 Task: Use the formula "IFS" in spreadsheet "Project portfolio".
Action: Mouse moved to (121, 160)
Screenshot: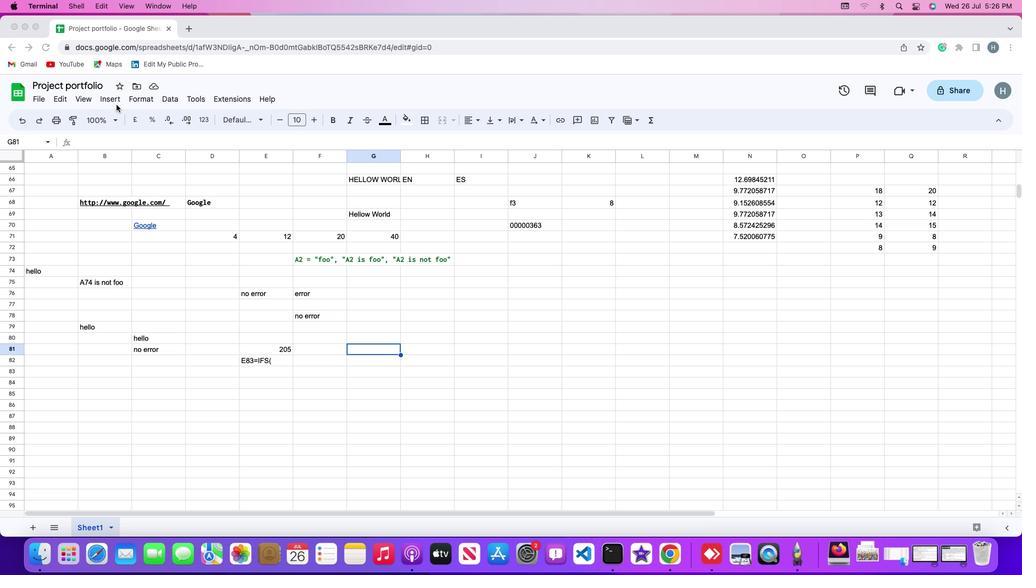 
Action: Mouse pressed left at (121, 160)
Screenshot: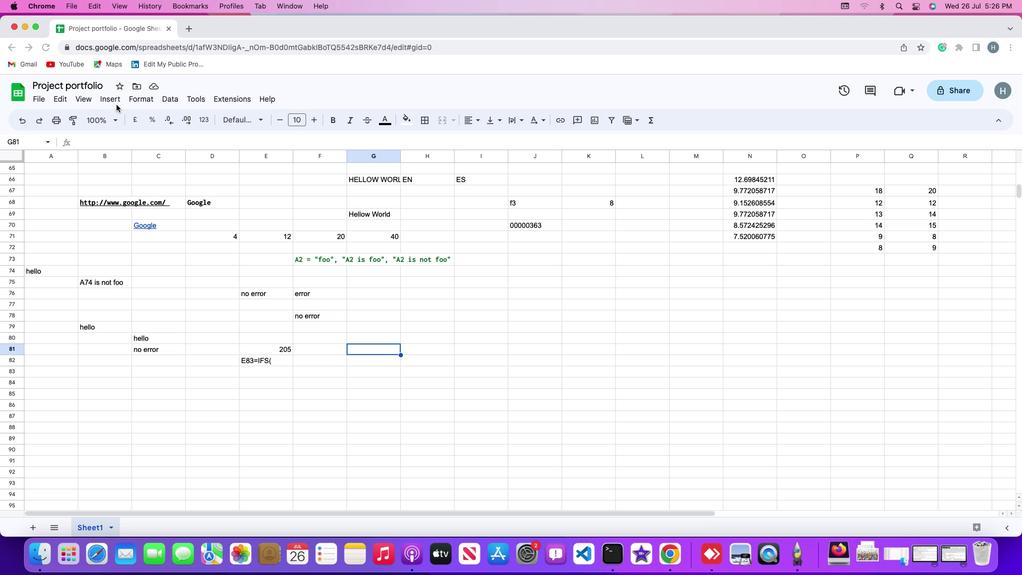 
Action: Mouse moved to (115, 154)
Screenshot: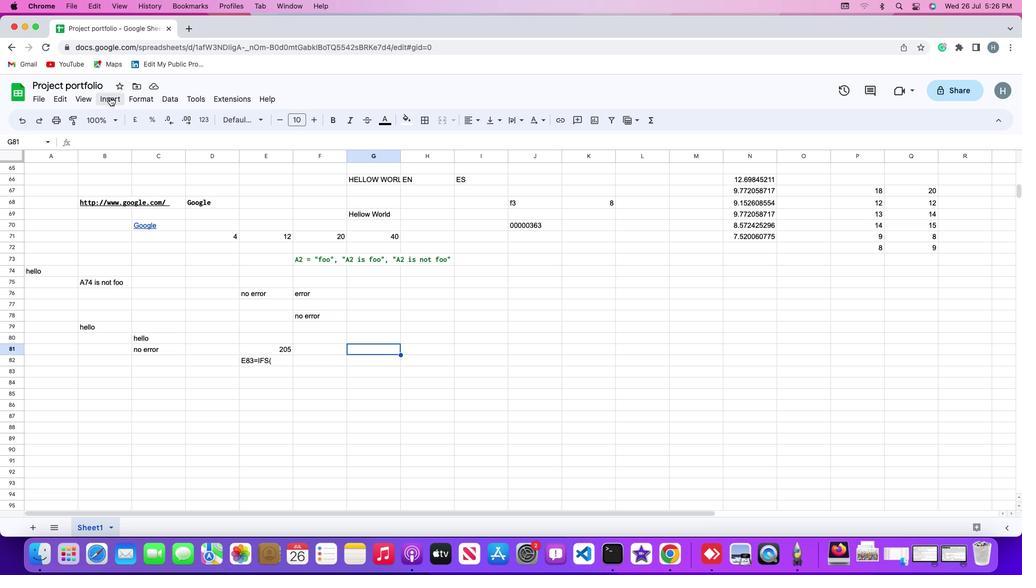 
Action: Mouse pressed left at (115, 154)
Screenshot: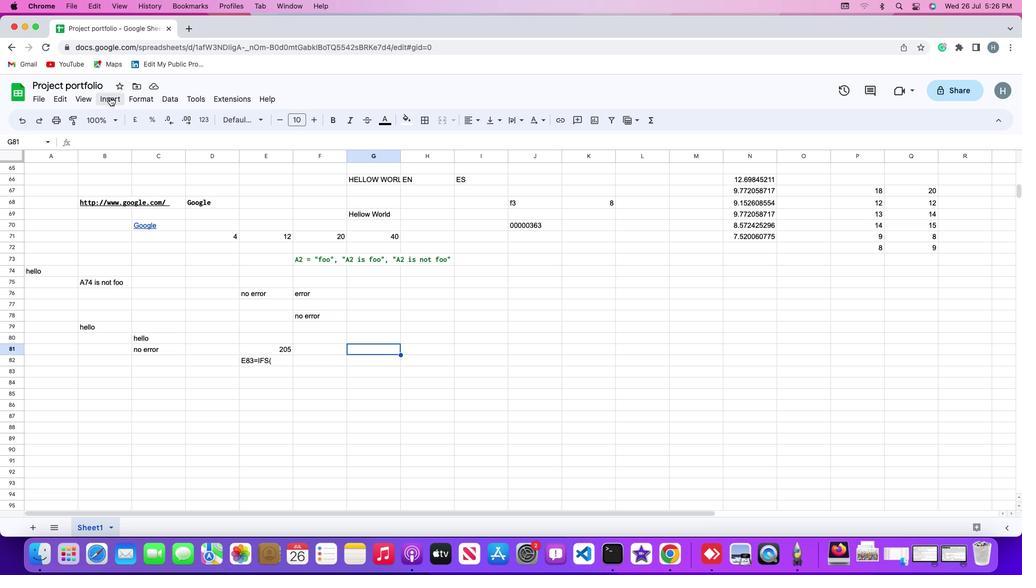 
Action: Mouse moved to (141, 296)
Screenshot: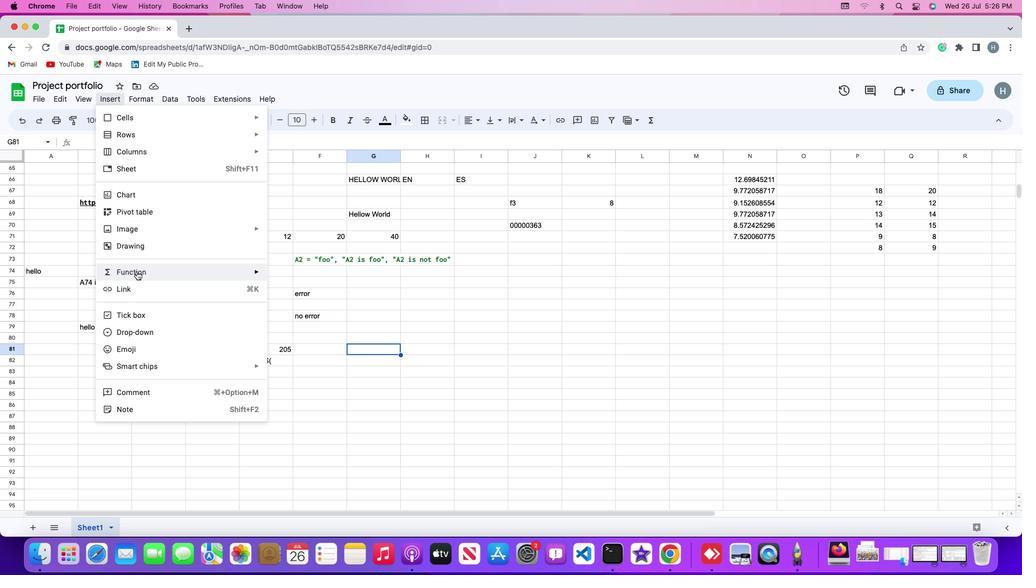 
Action: Mouse pressed left at (141, 296)
Screenshot: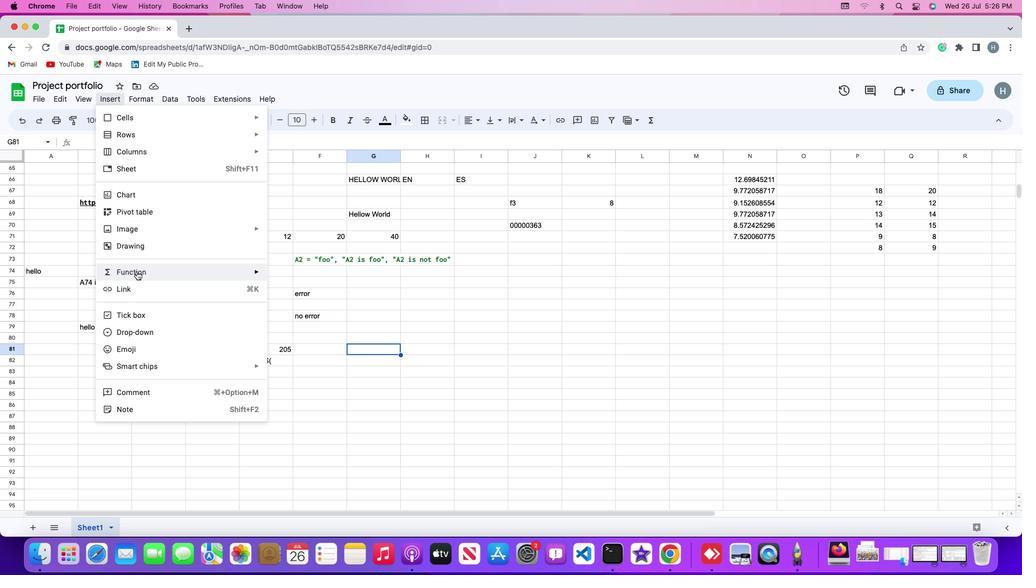 
Action: Mouse moved to (308, 257)
Screenshot: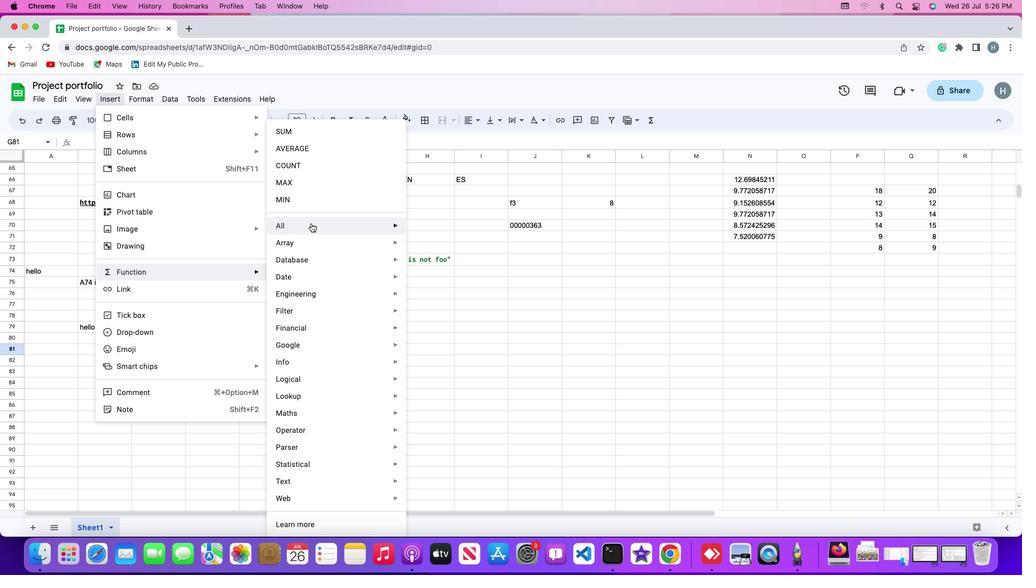 
Action: Mouse pressed left at (308, 257)
Screenshot: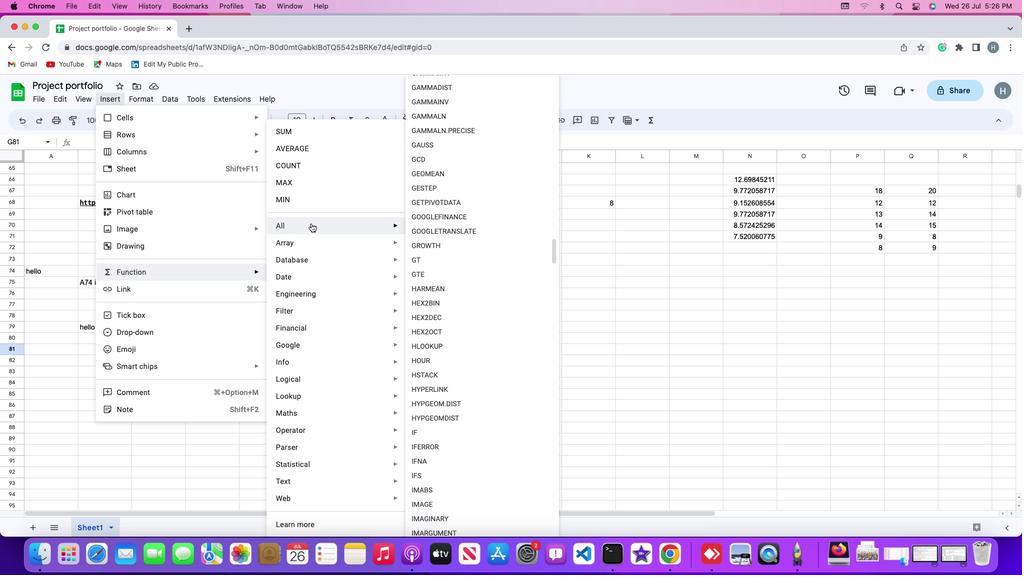 
Action: Mouse moved to (419, 464)
Screenshot: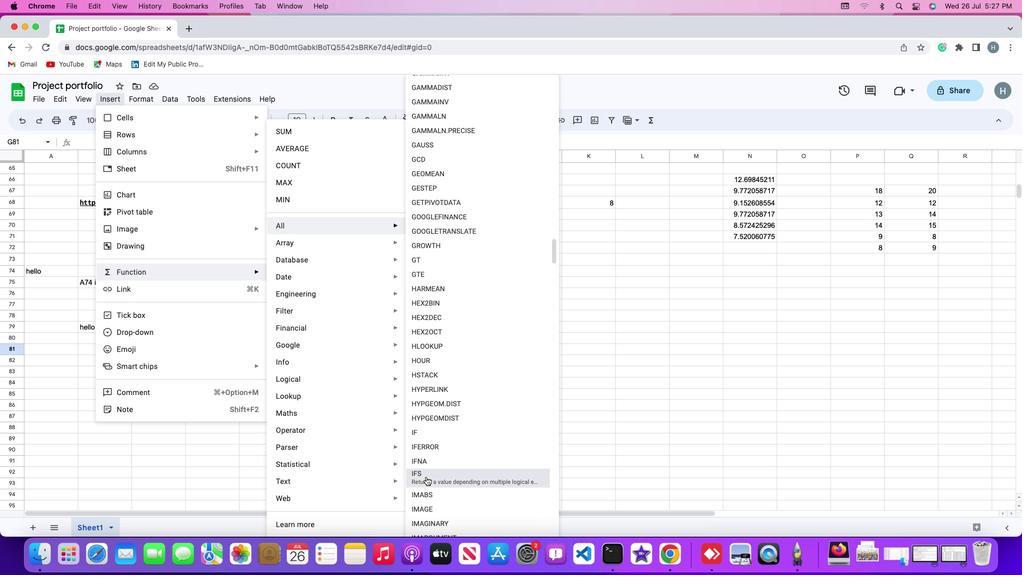 
Action: Mouse pressed left at (419, 464)
Screenshot: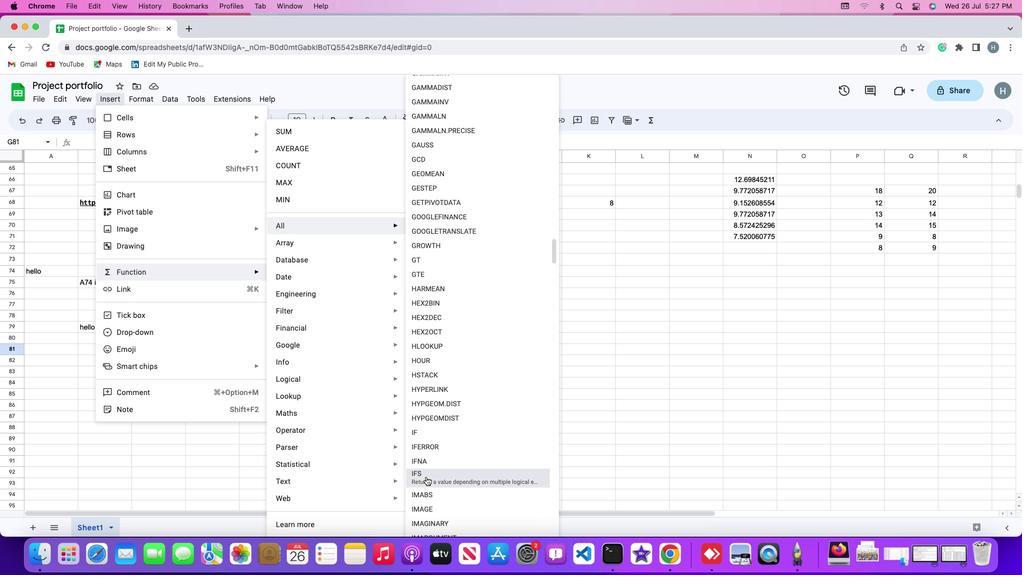 
Action: Mouse moved to (41, 295)
Screenshot: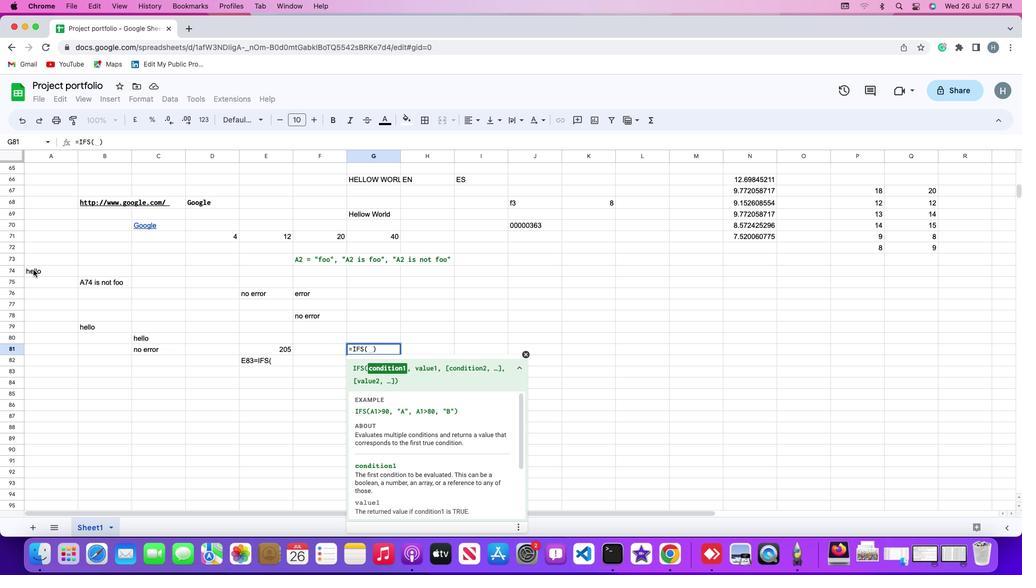
Action: Mouse pressed left at (41, 295)
Screenshot: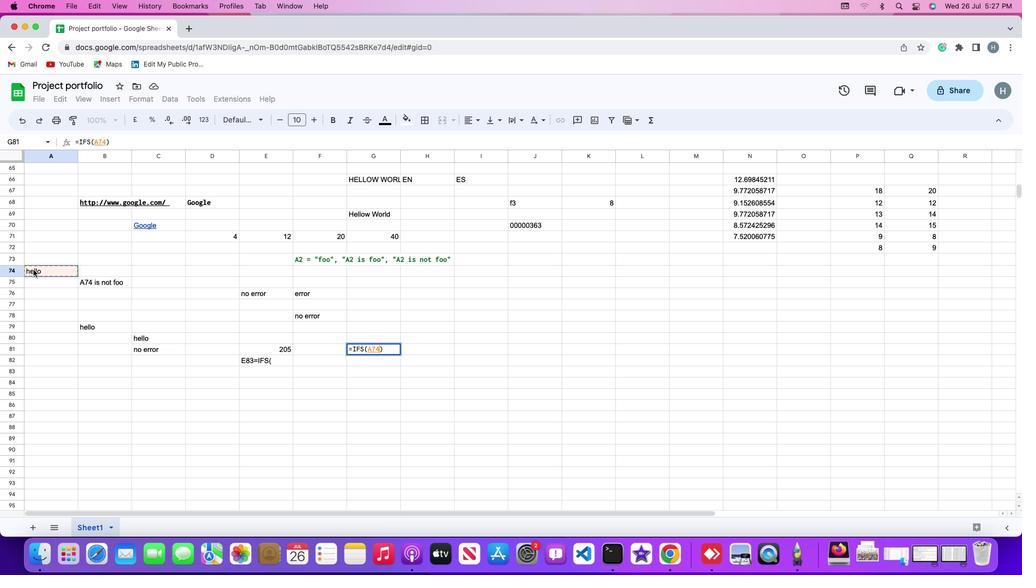 
Action: Mouse moved to (240, 312)
Screenshot: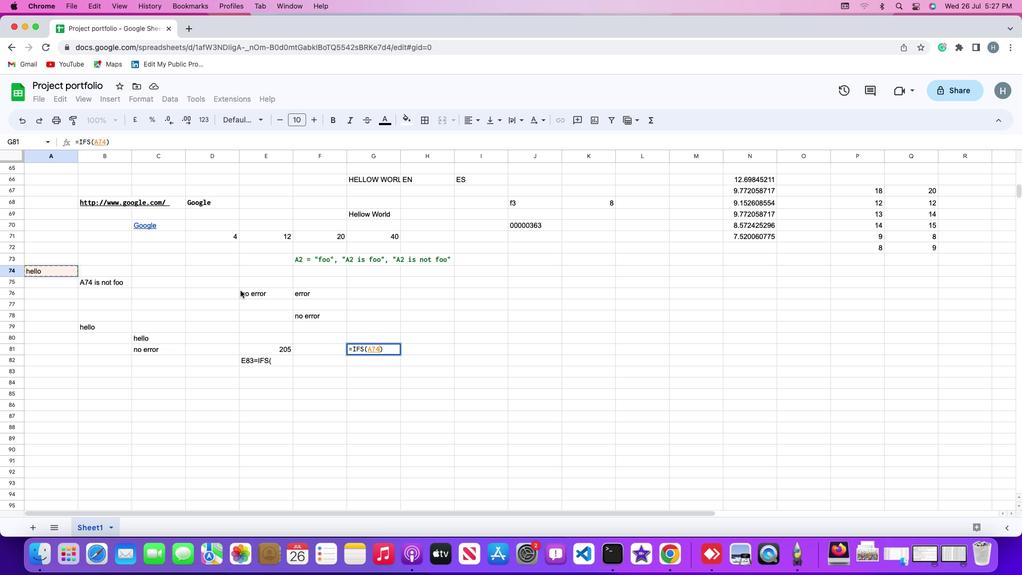 
Action: Key pressed Key.shift_r'>''9''0'','Key.shift_r'"'
Screenshot: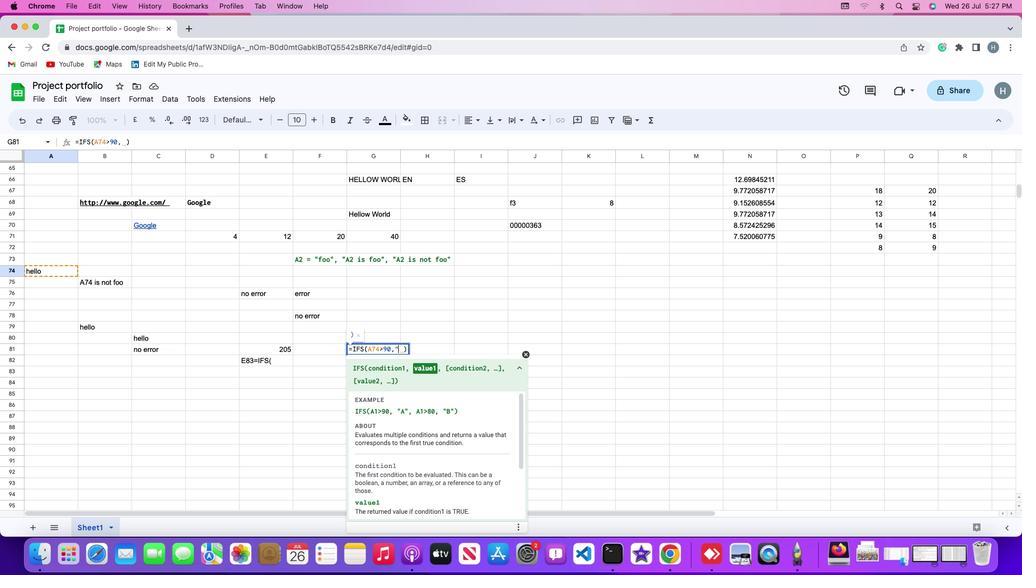 
Action: Mouse moved to (240, 312)
Screenshot: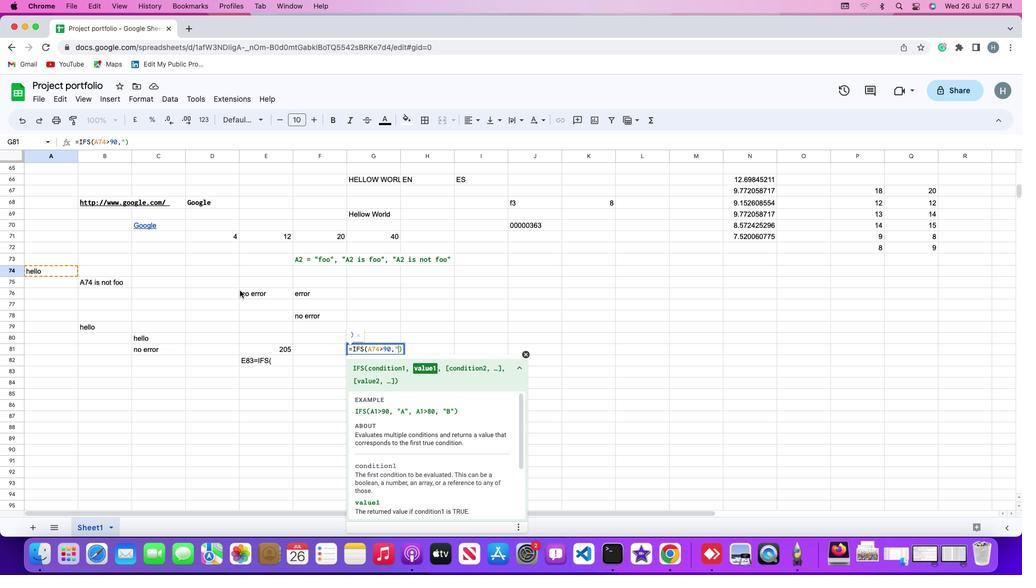 
Action: Key pressed Key.shift
Screenshot: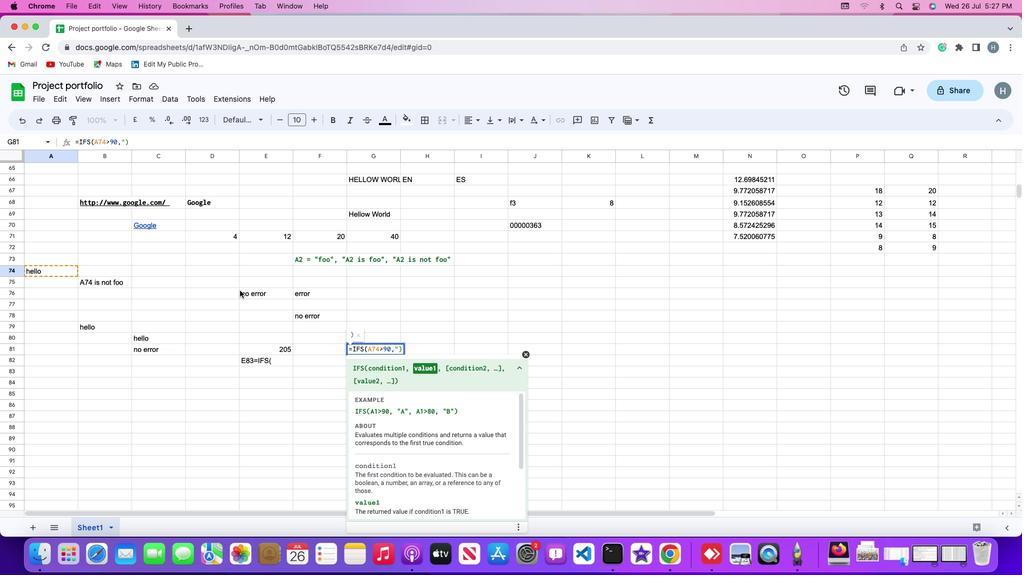 
Action: Mouse moved to (239, 313)
Screenshot: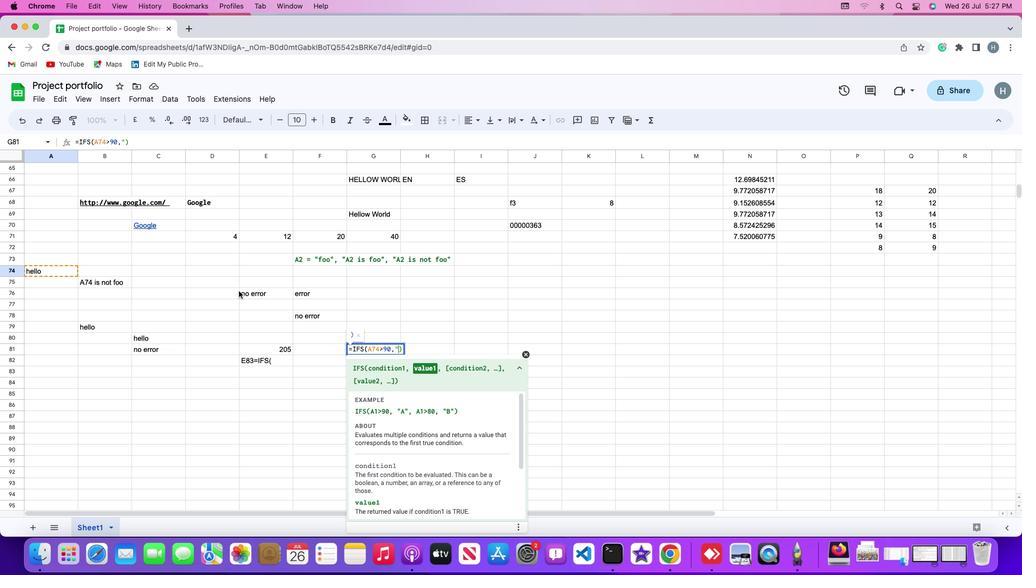 
Action: Key pressed 'A'
Screenshot: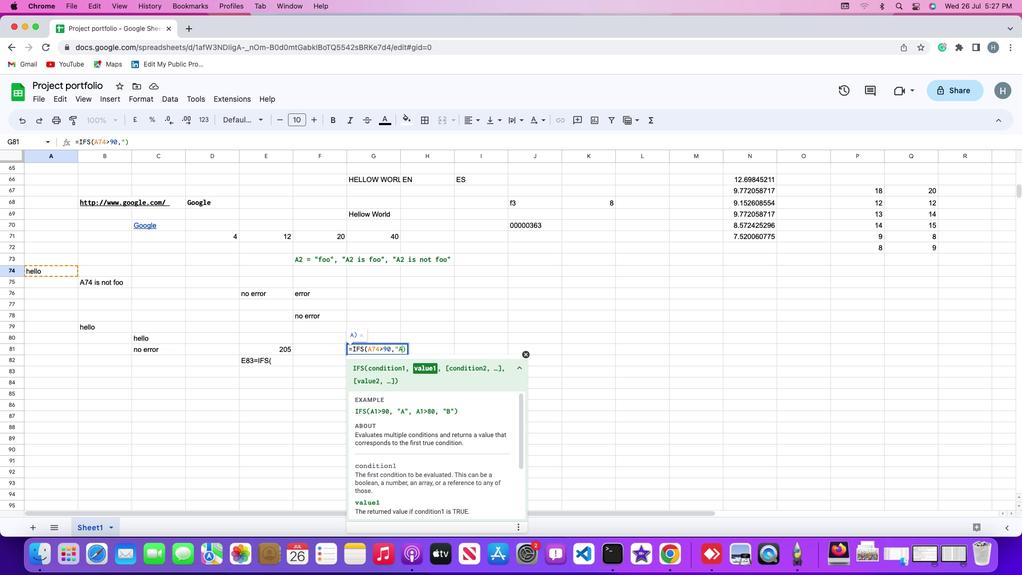 
Action: Mouse moved to (238, 313)
Screenshot: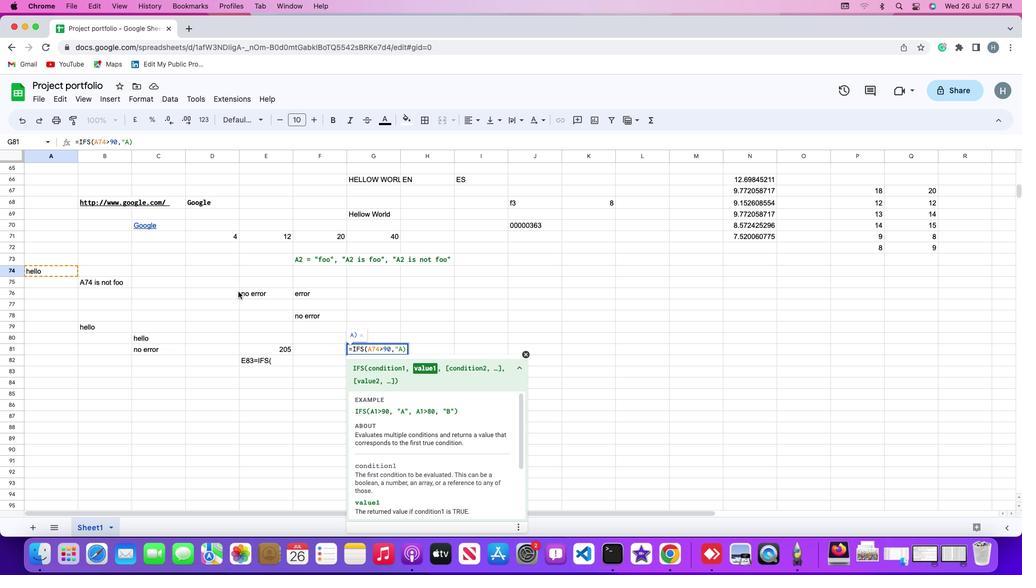 
Action: Key pressed Key.shift_r'"'','
Screenshot: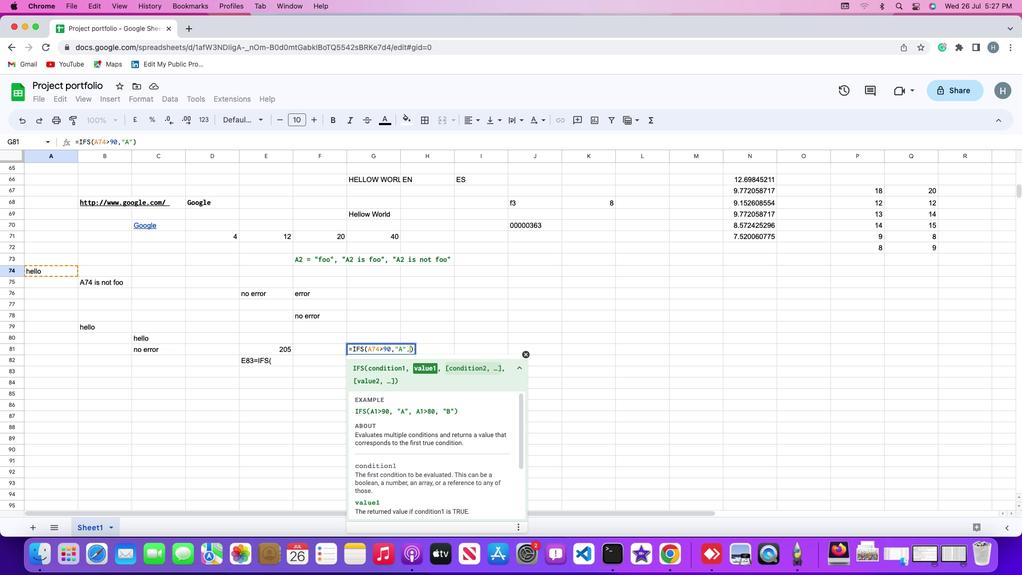 
Action: Mouse moved to (321, 329)
Screenshot: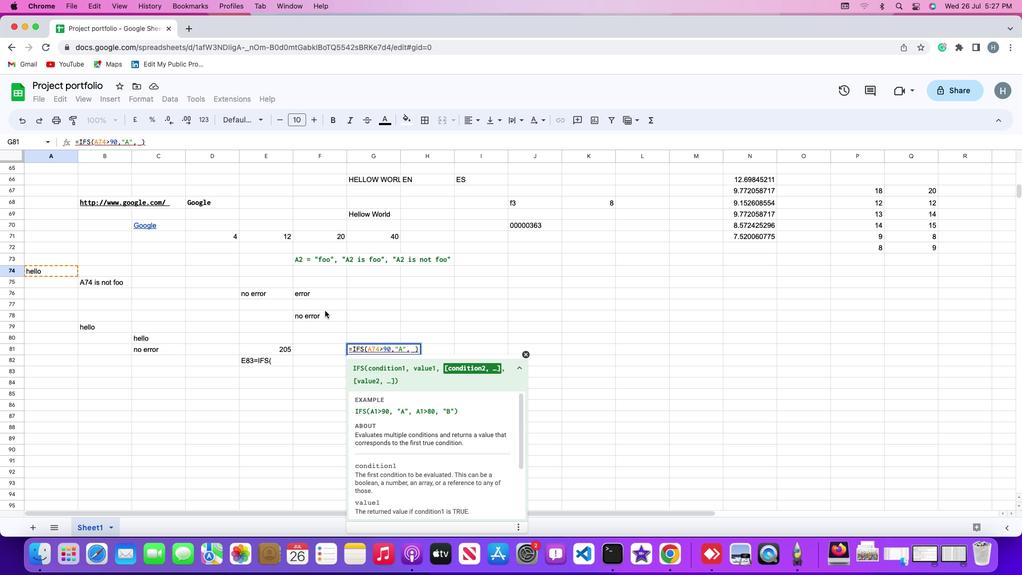 
Action: Key pressed Key.shift
Screenshot: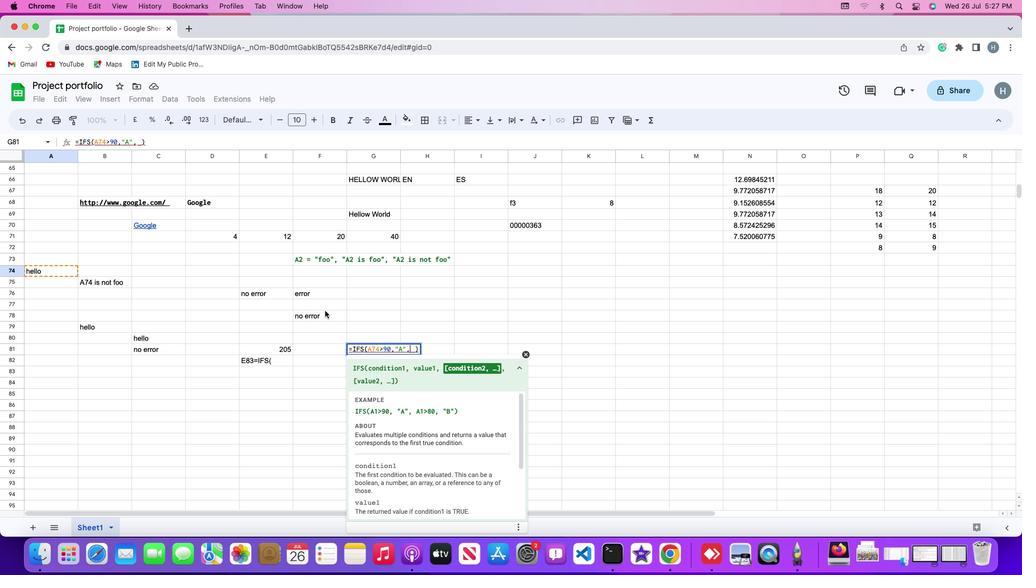
Action: Mouse moved to (320, 329)
Screenshot: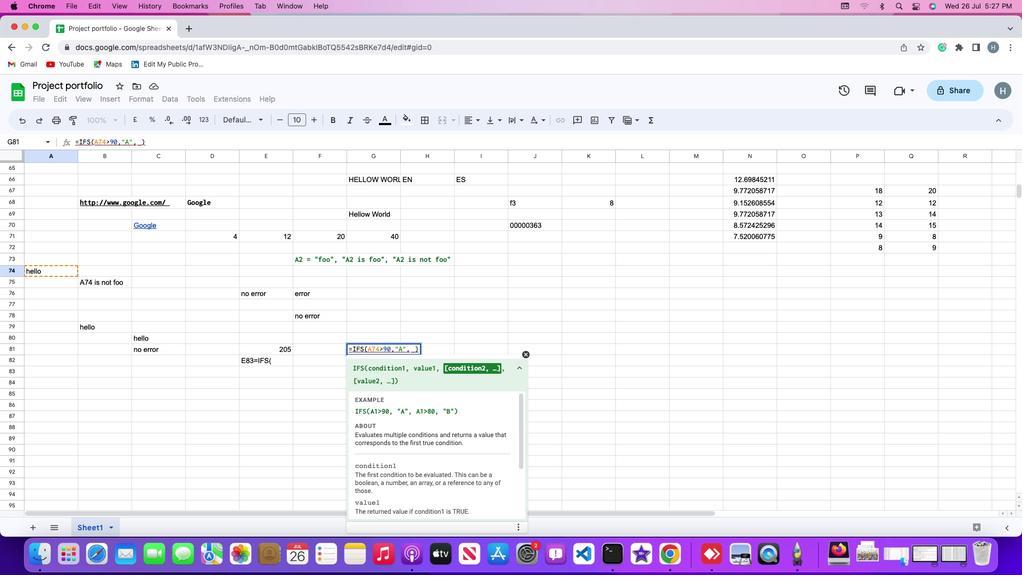 
Action: Key pressed 'A'
Screenshot: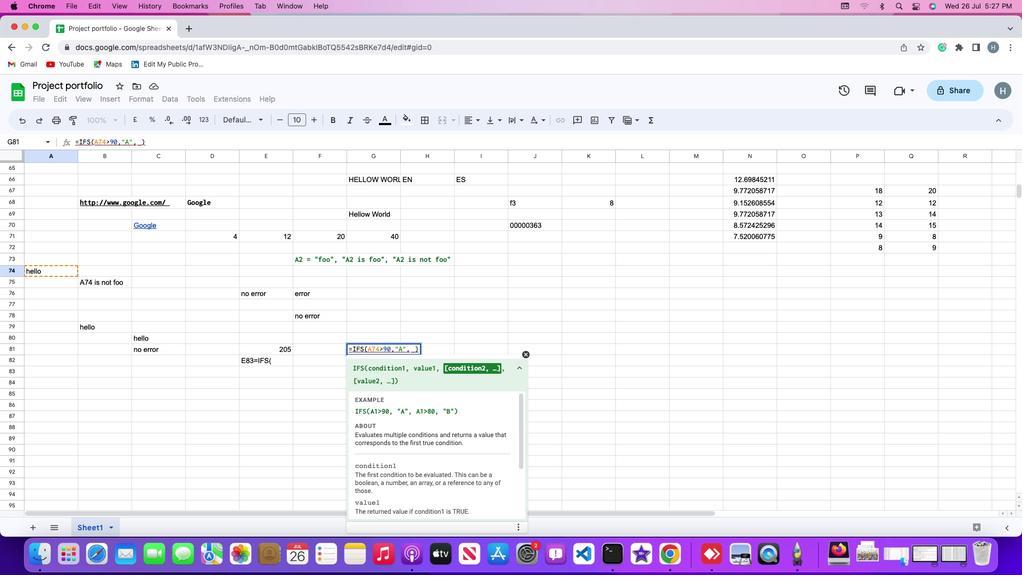 
Action: Mouse moved to (320, 329)
Screenshot: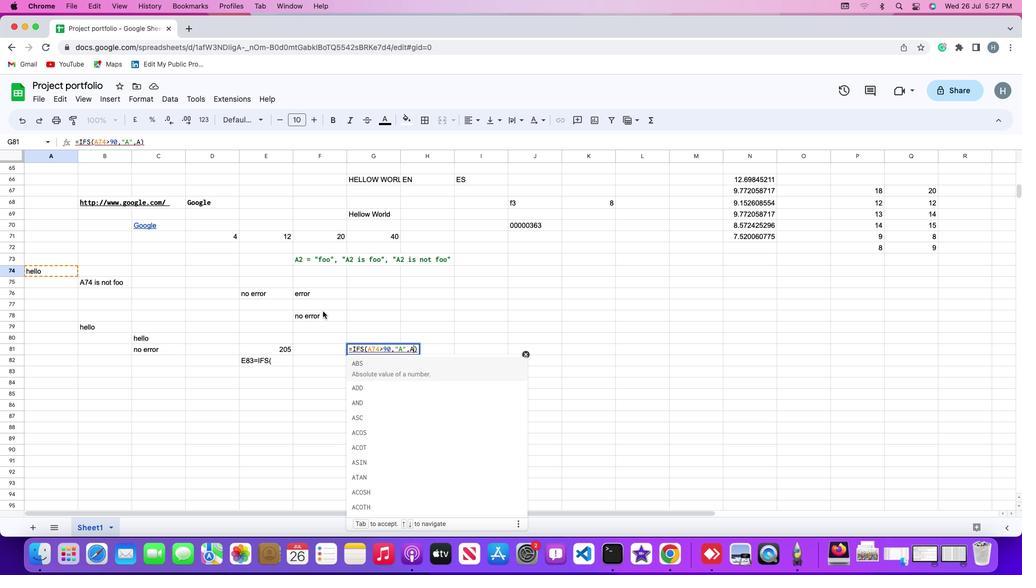 
Action: Key pressed '7''4'
Screenshot: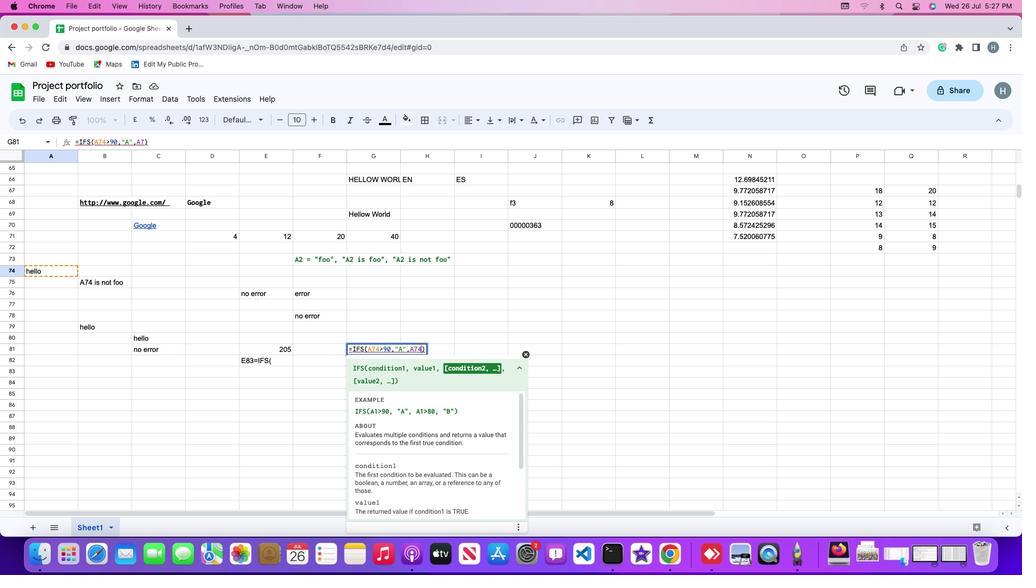 
Action: Mouse moved to (320, 329)
Screenshot: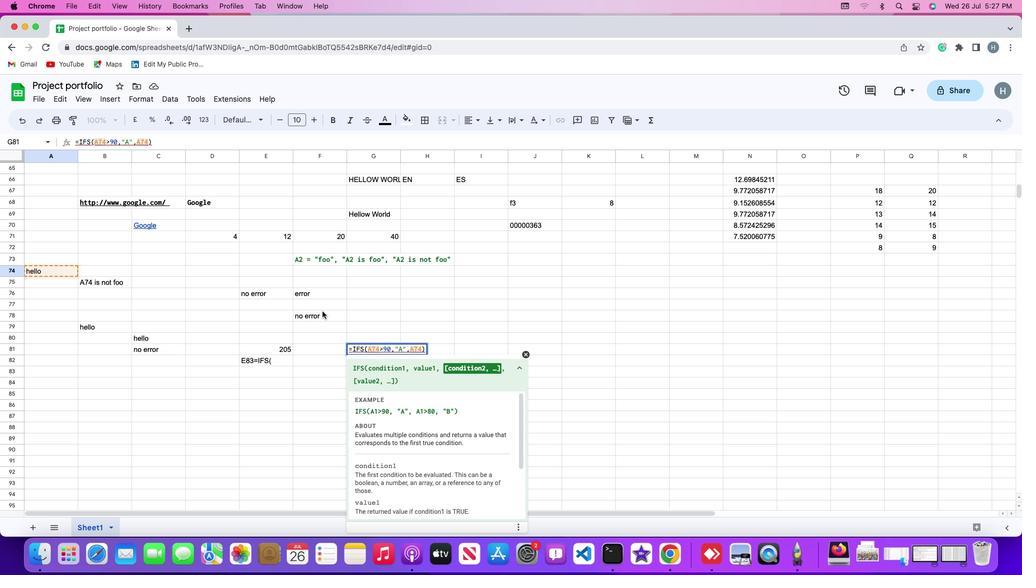 
Action: Key pressed Key.shift_r
Screenshot: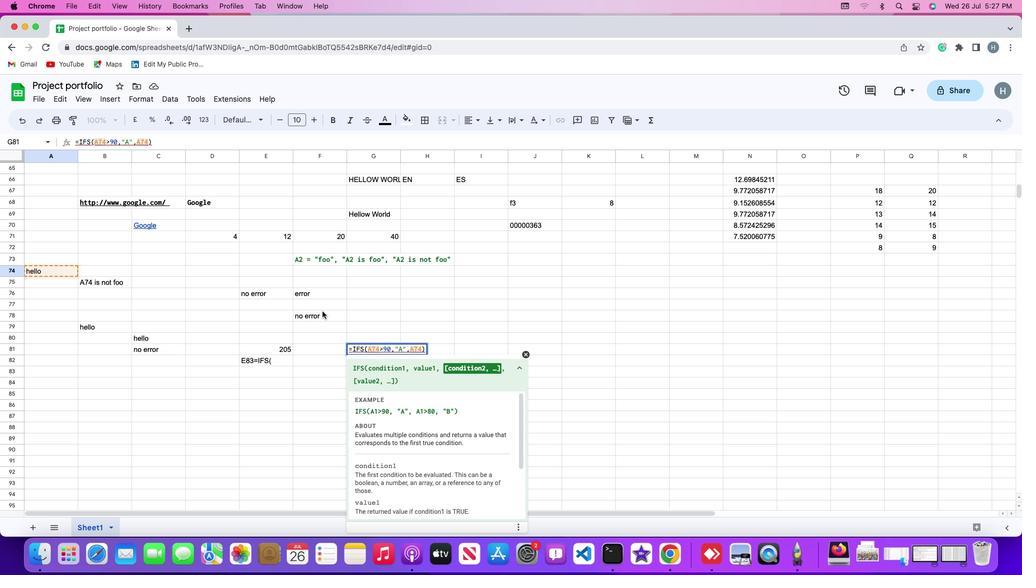 
Action: Mouse moved to (320, 329)
Screenshot: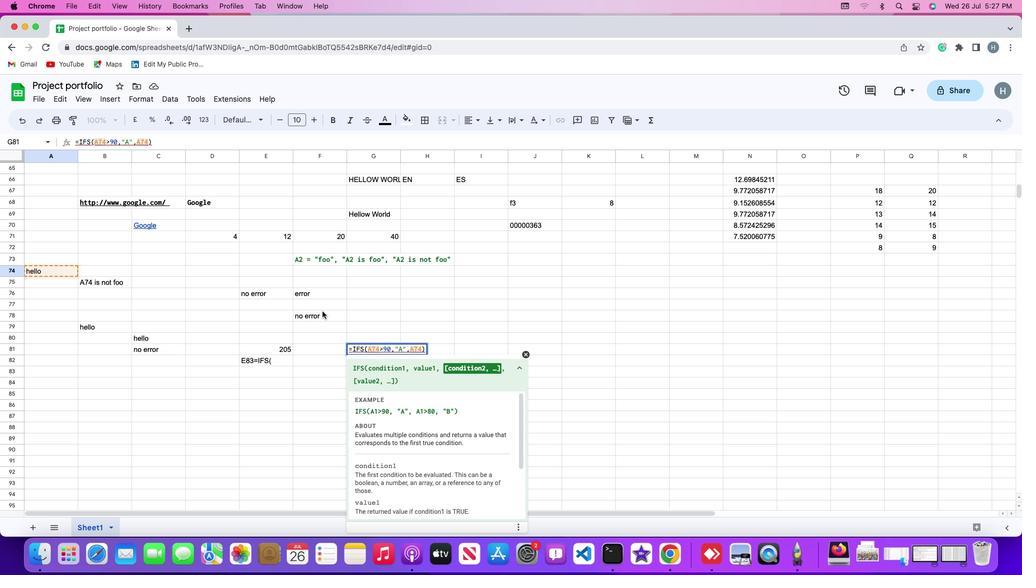 
Action: Key pressed '>''8''0'
Screenshot: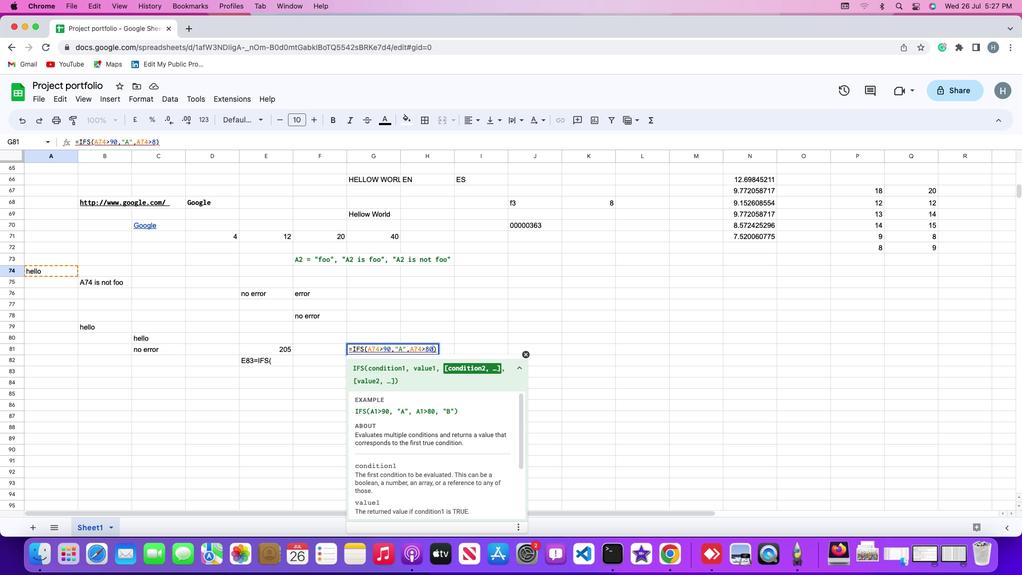 
Action: Mouse moved to (320, 329)
Screenshot: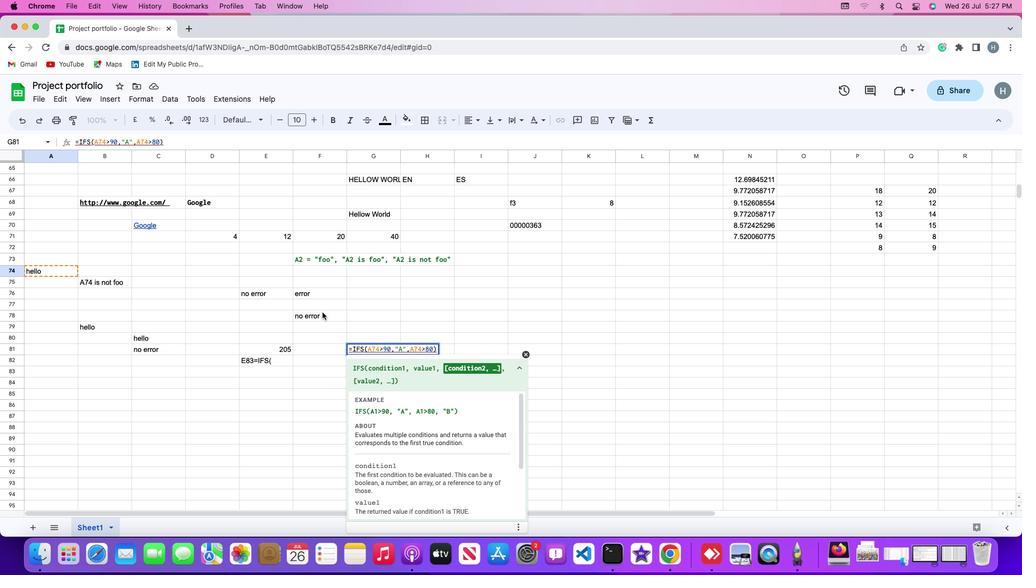 
Action: Key pressed ','
Screenshot: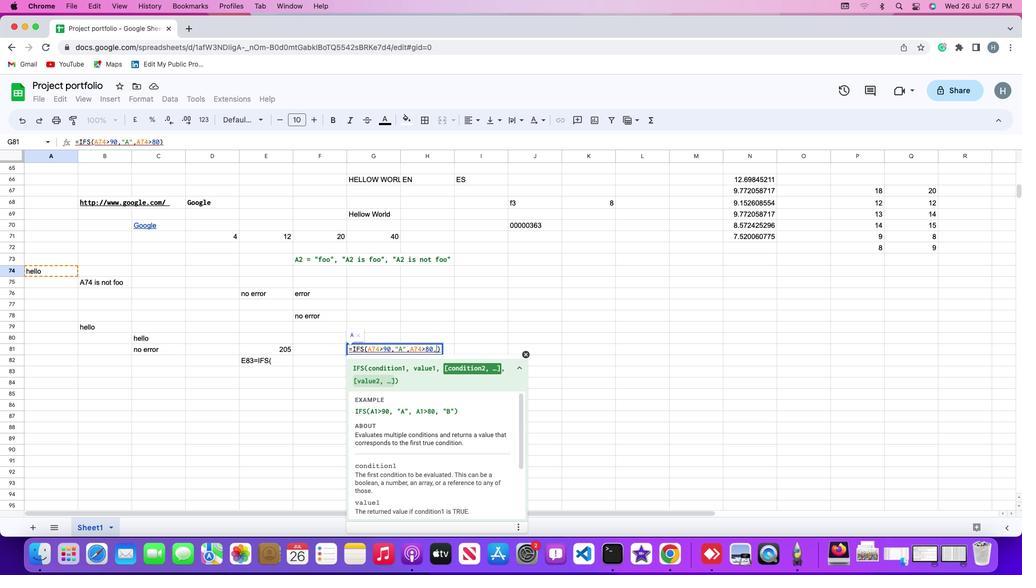 
Action: Mouse moved to (319, 330)
Screenshot: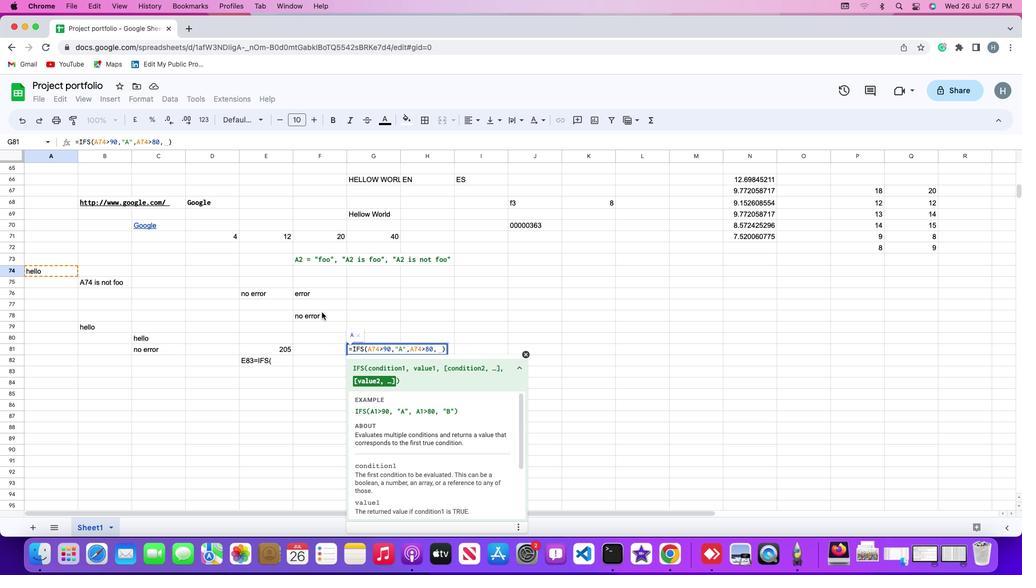 
Action: Key pressed Key.shift_r
Screenshot: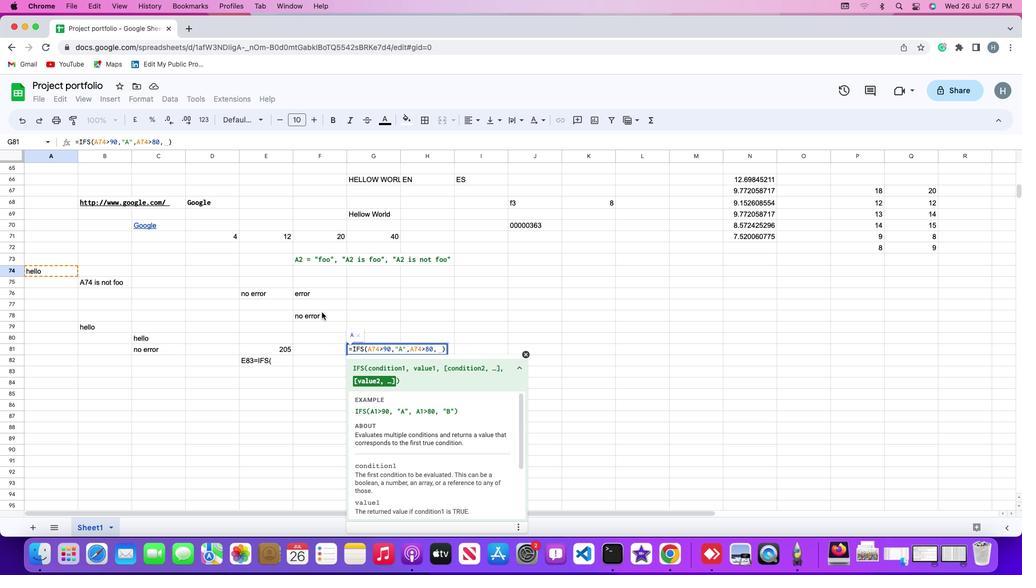 
Action: Mouse moved to (318, 330)
Screenshot: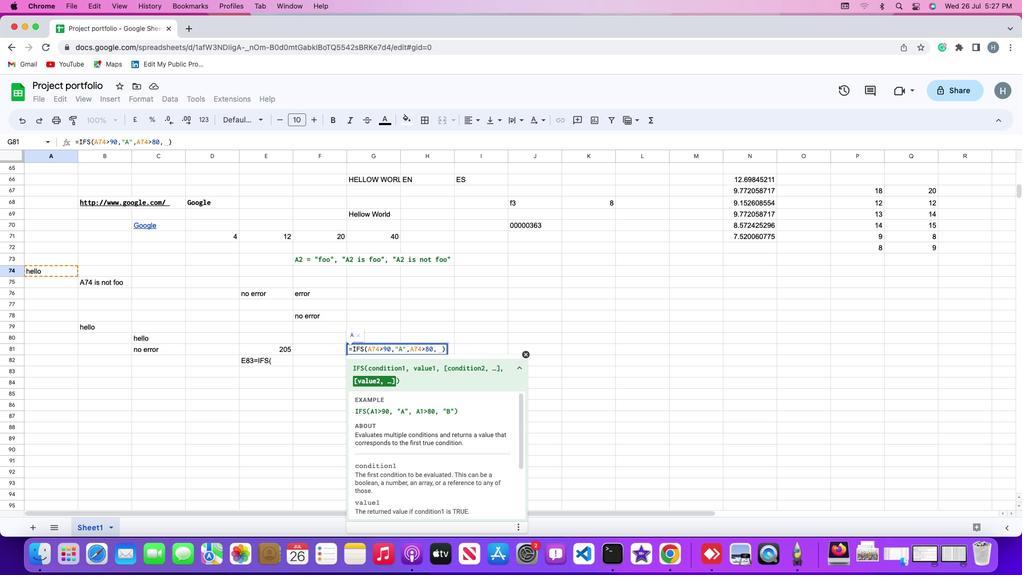 
Action: Key pressed '"'
Screenshot: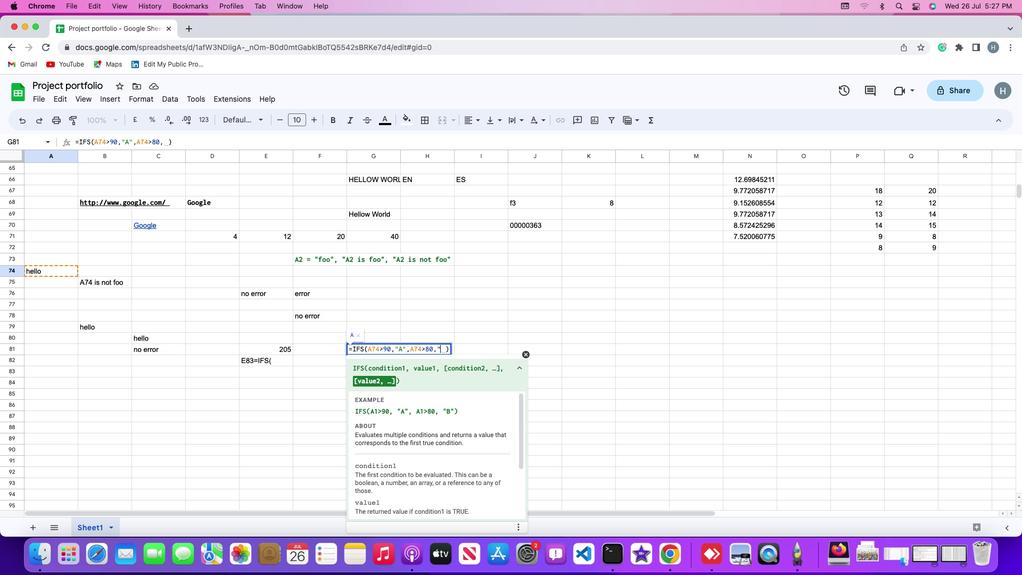 
Action: Mouse moved to (318, 329)
Screenshot: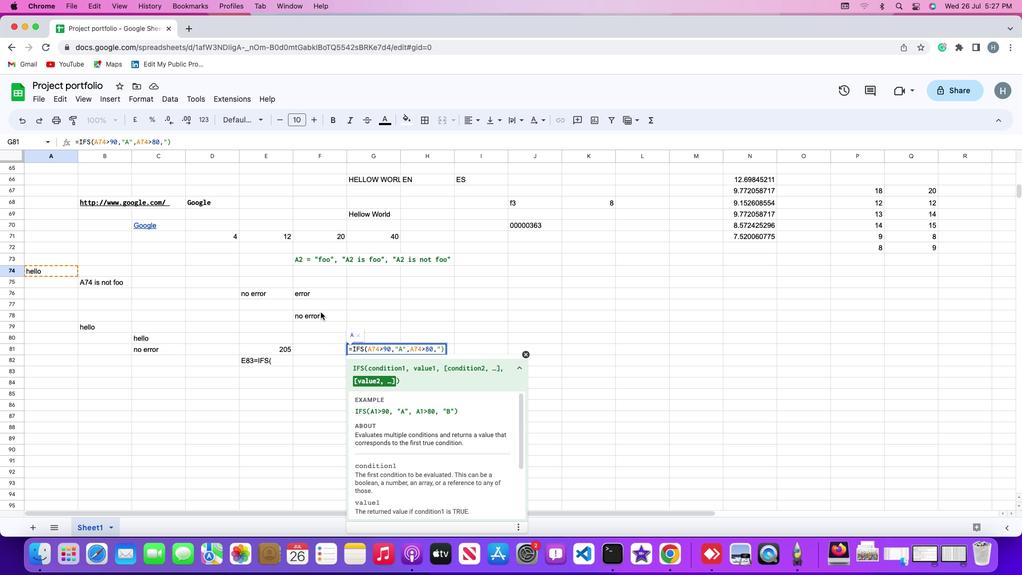 
Action: Key pressed Key.shift'B'
Screenshot: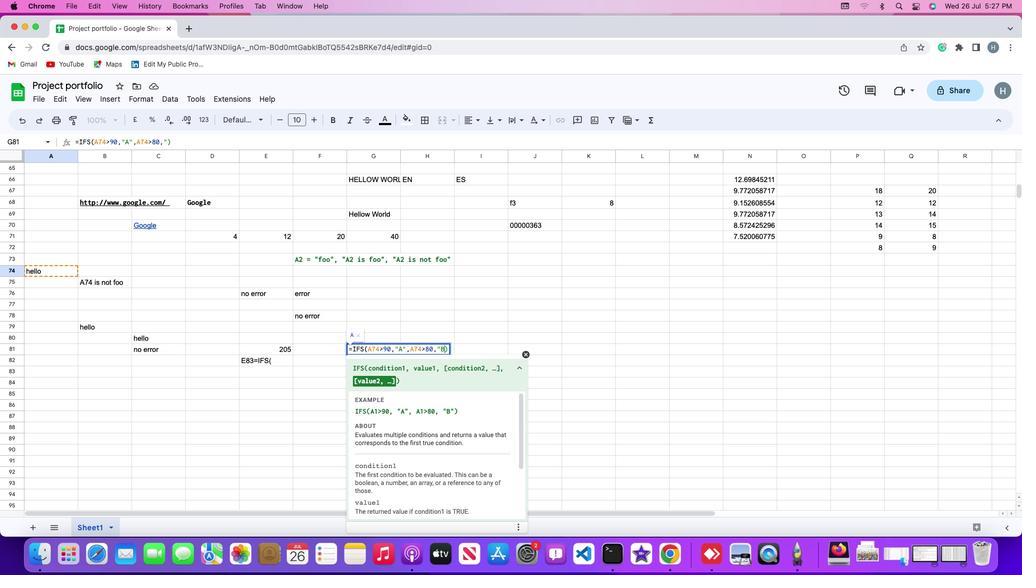 
Action: Mouse moved to (317, 329)
Screenshot: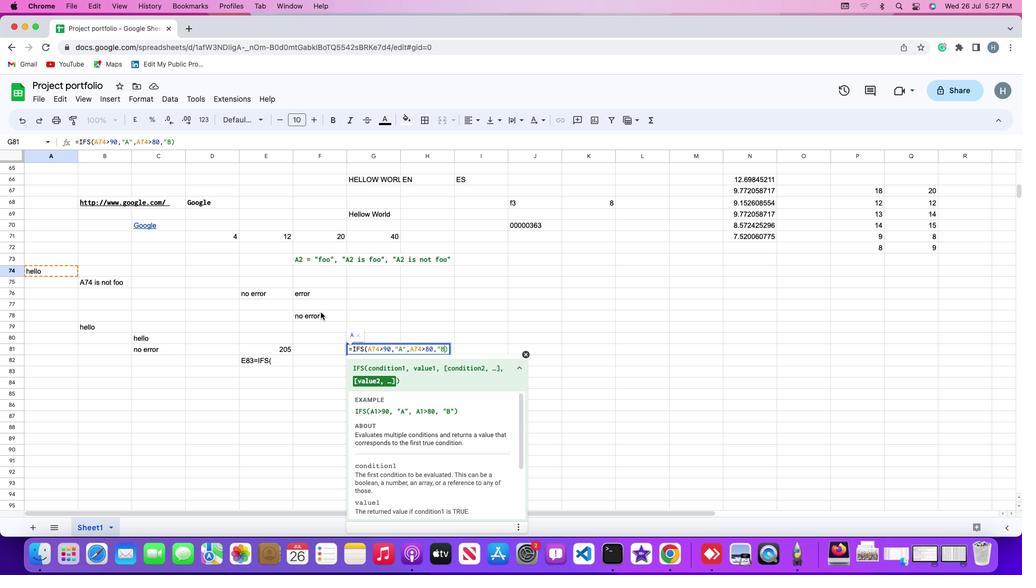 
Action: Key pressed Key.shift_r
Screenshot: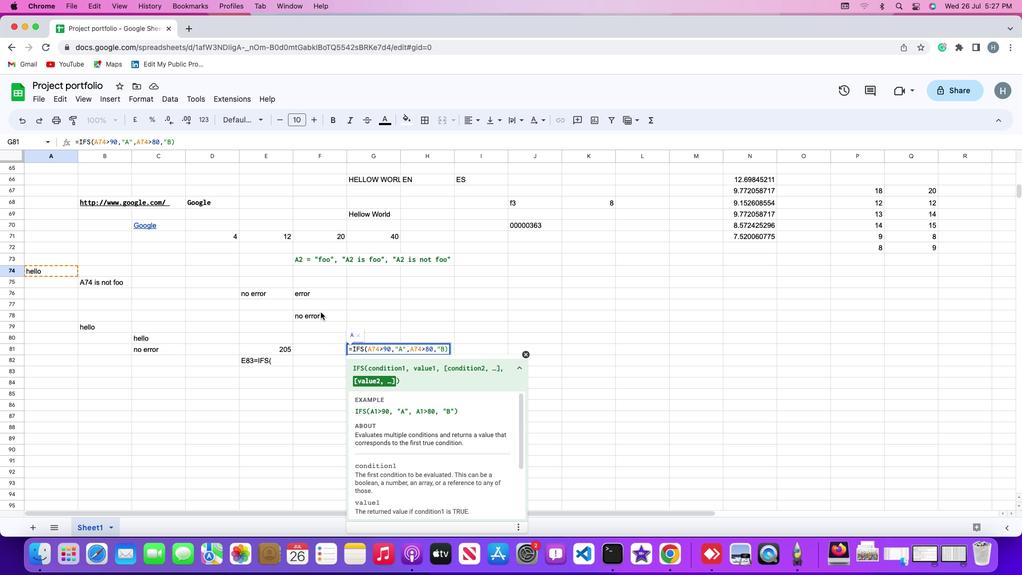 
Action: Mouse moved to (317, 329)
Screenshot: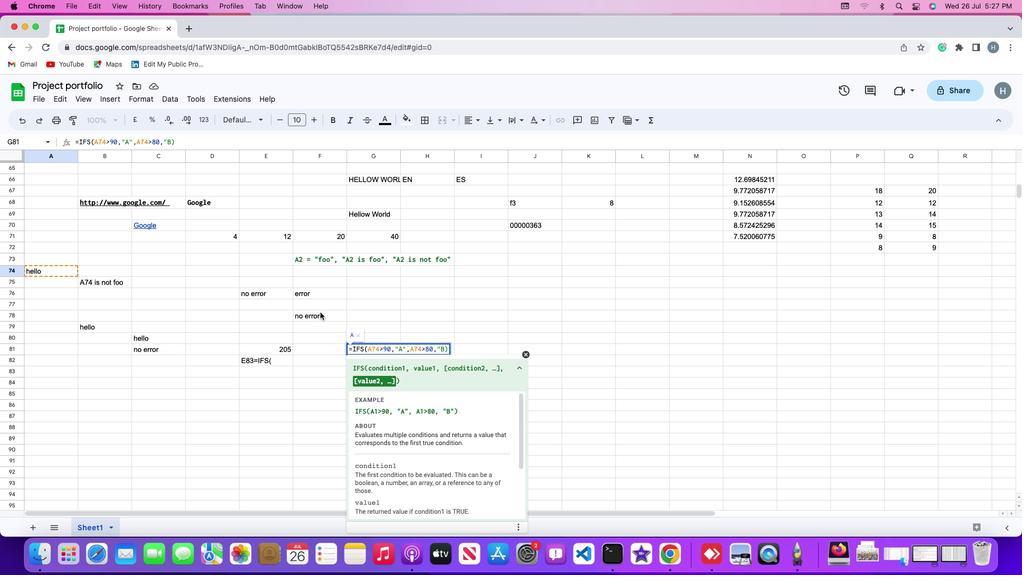 
Action: Key pressed '"'','Key.shift
Screenshot: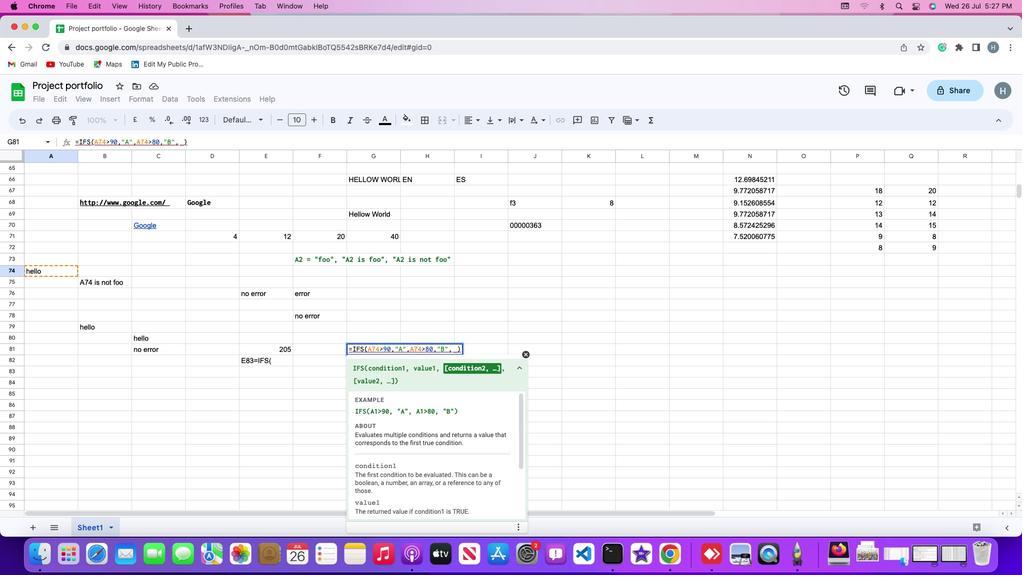 
Action: Mouse moved to (317, 329)
Screenshot: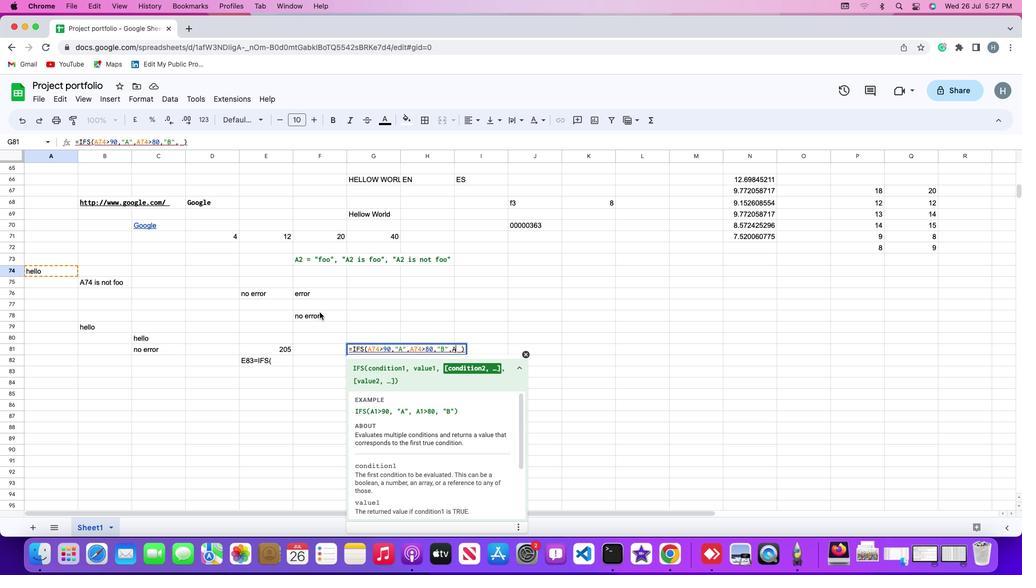 
Action: Key pressed 'A'
Screenshot: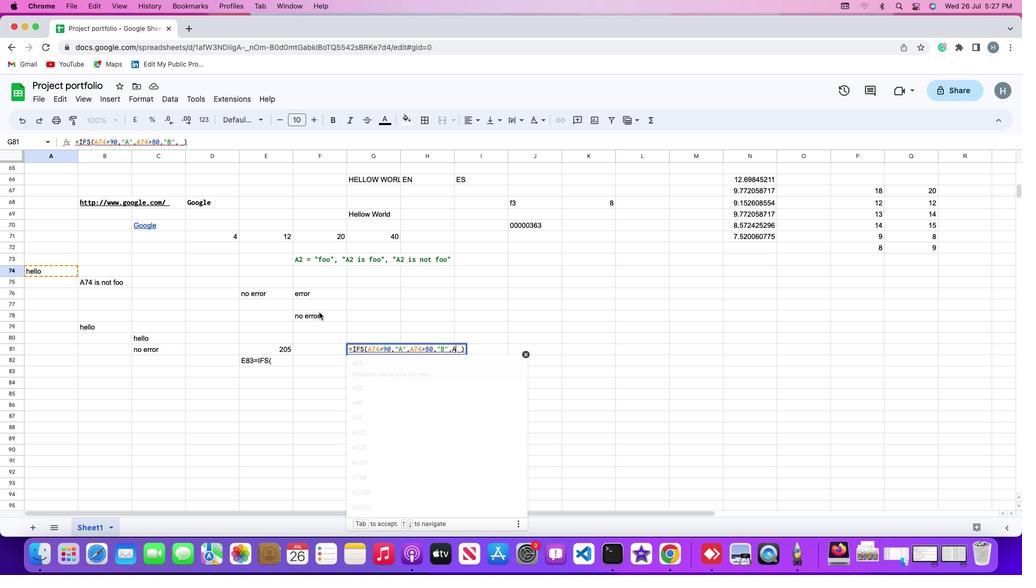 
Action: Mouse moved to (316, 329)
Screenshot: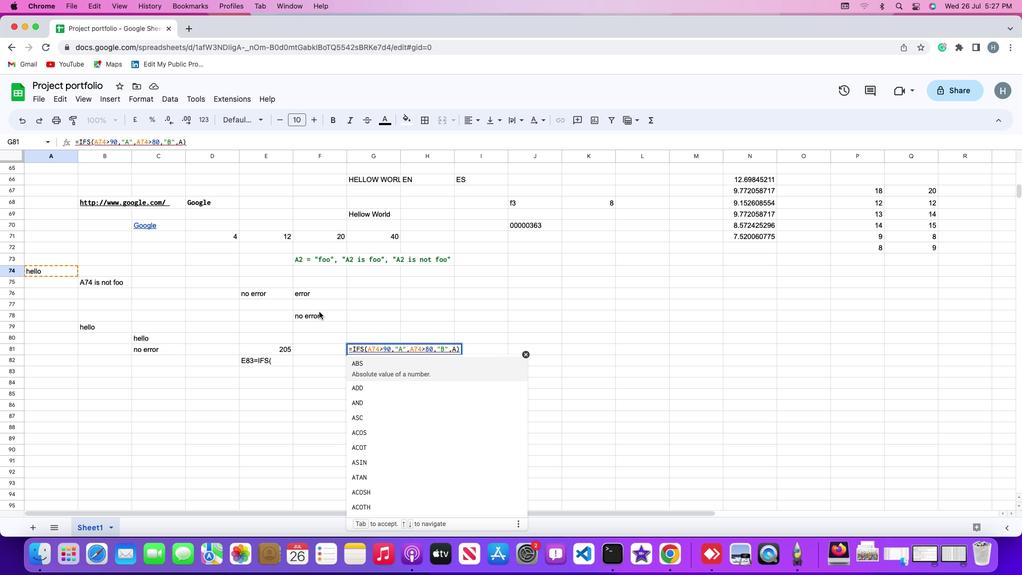 
Action: Key pressed '7''4'
Screenshot: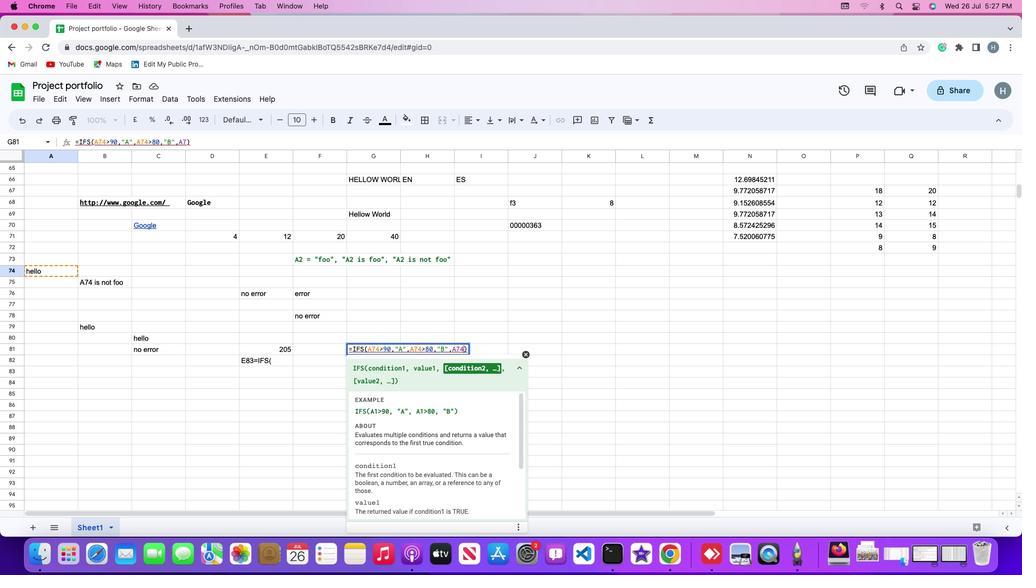 
Action: Mouse moved to (315, 329)
Screenshot: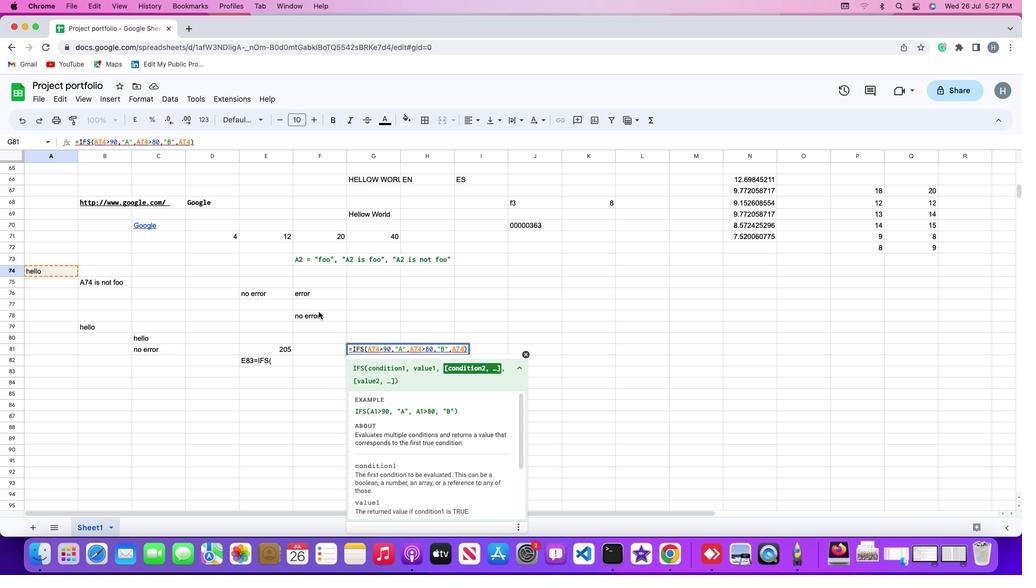 
Action: Key pressed Key.shift_r'>''7'
Screenshot: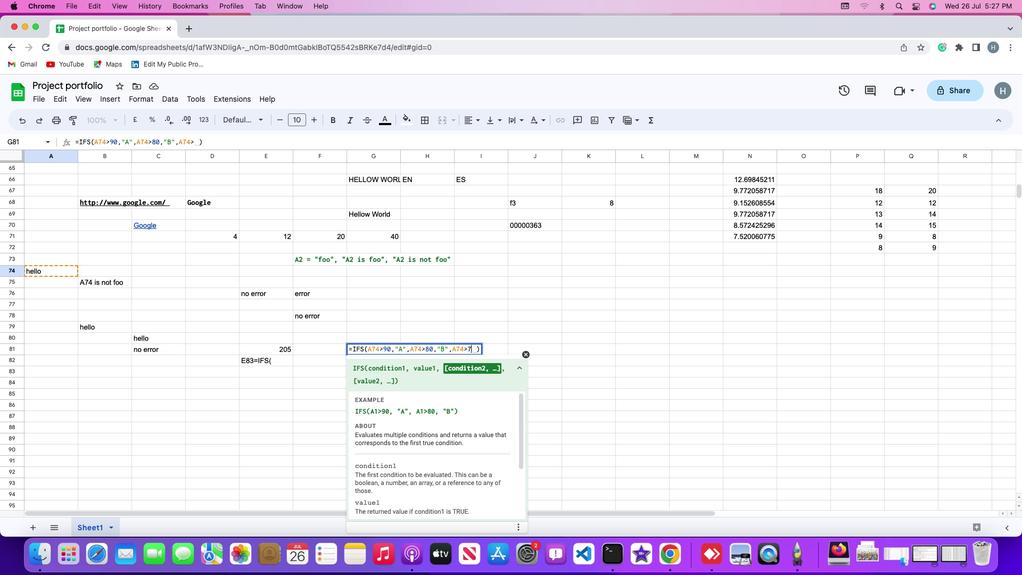 
Action: Mouse moved to (315, 329)
Screenshot: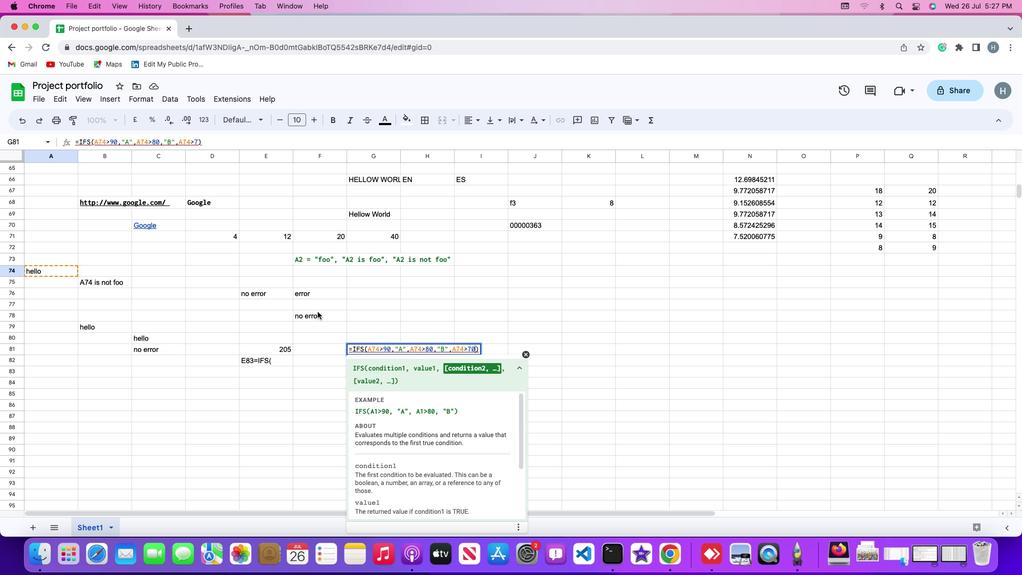 
Action: Key pressed '0'
Screenshot: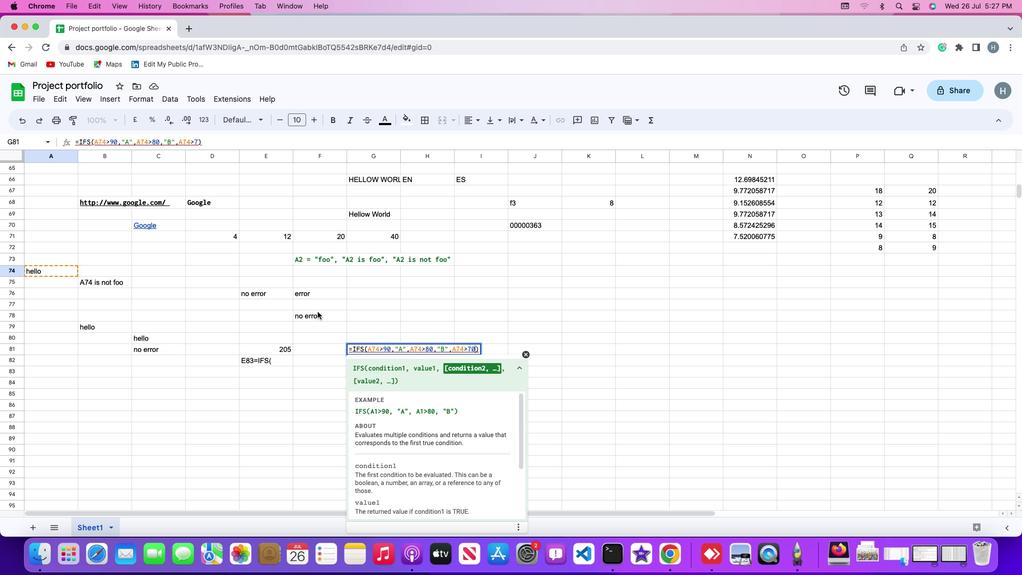 
Action: Mouse moved to (314, 329)
Screenshot: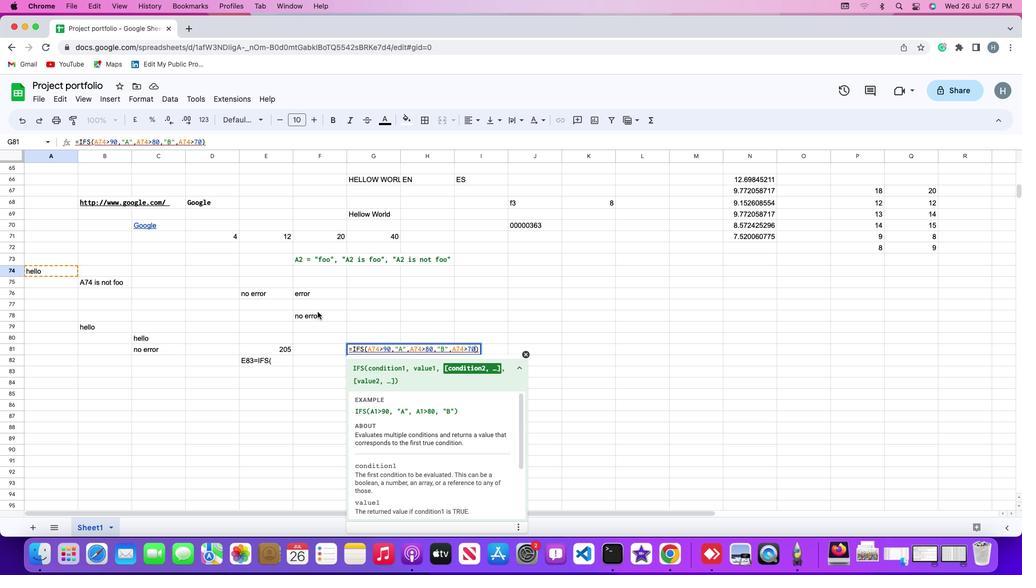 
Action: Key pressed ','
Screenshot: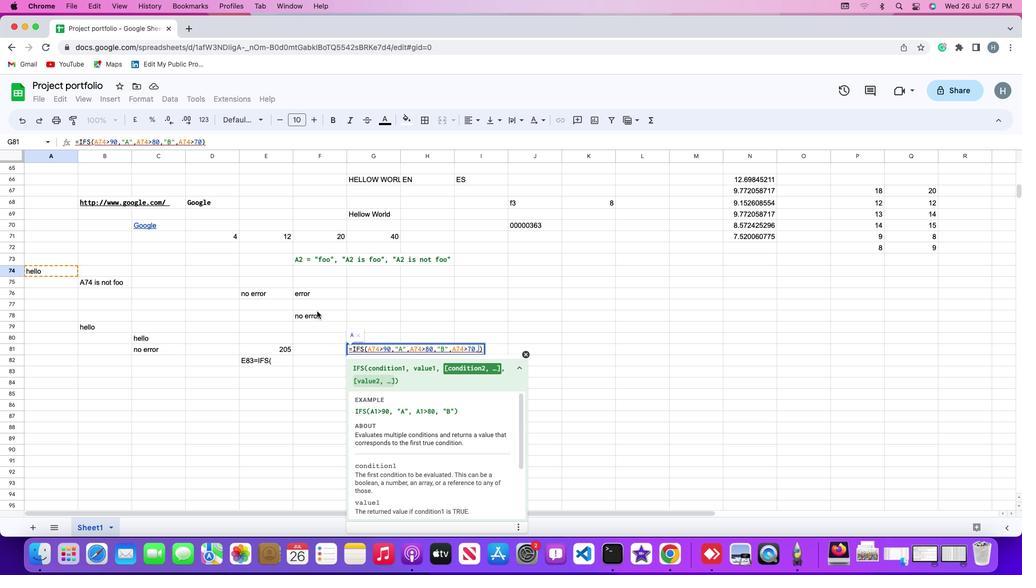 
Action: Mouse moved to (314, 329)
Screenshot: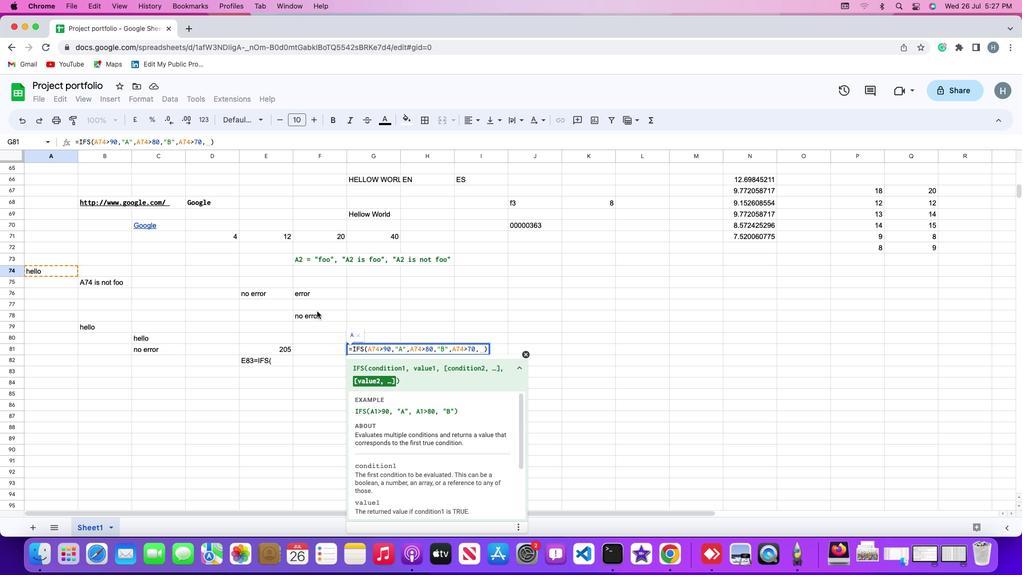 
Action: Key pressed Key.shift_r
Screenshot: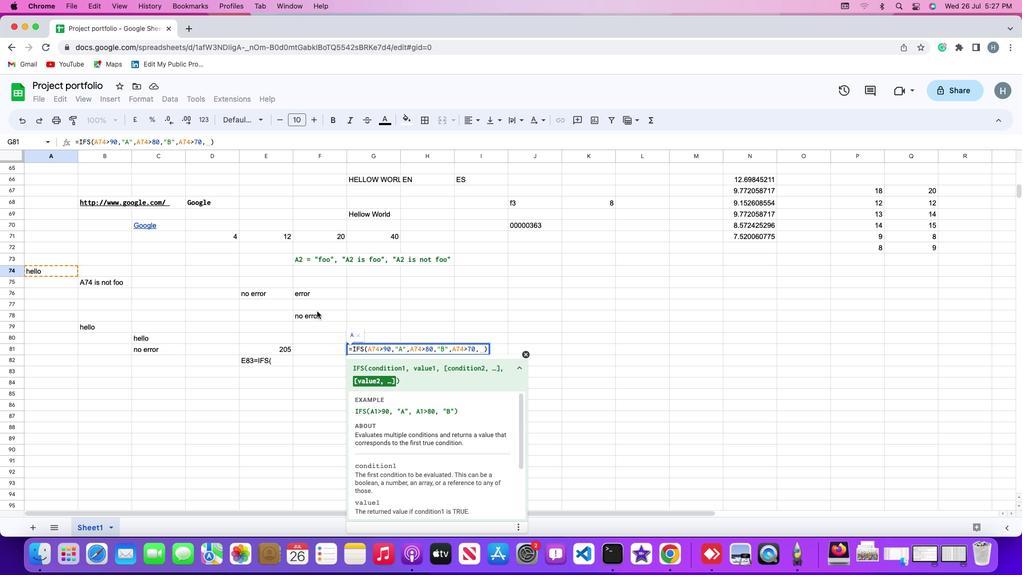 
Action: Mouse moved to (314, 329)
Screenshot: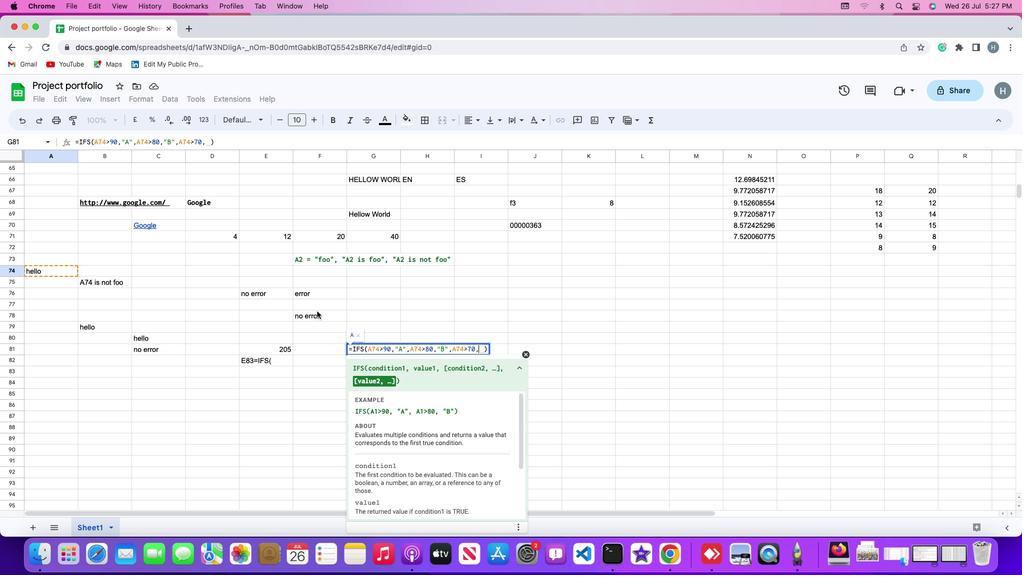 
Action: Key pressed '"'
Screenshot: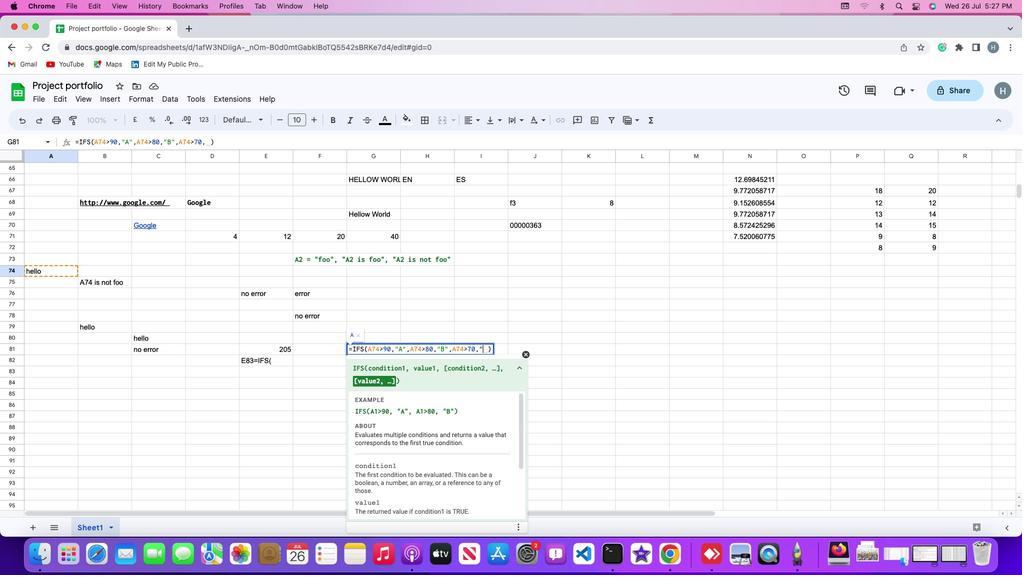 
Action: Mouse moved to (314, 329)
Screenshot: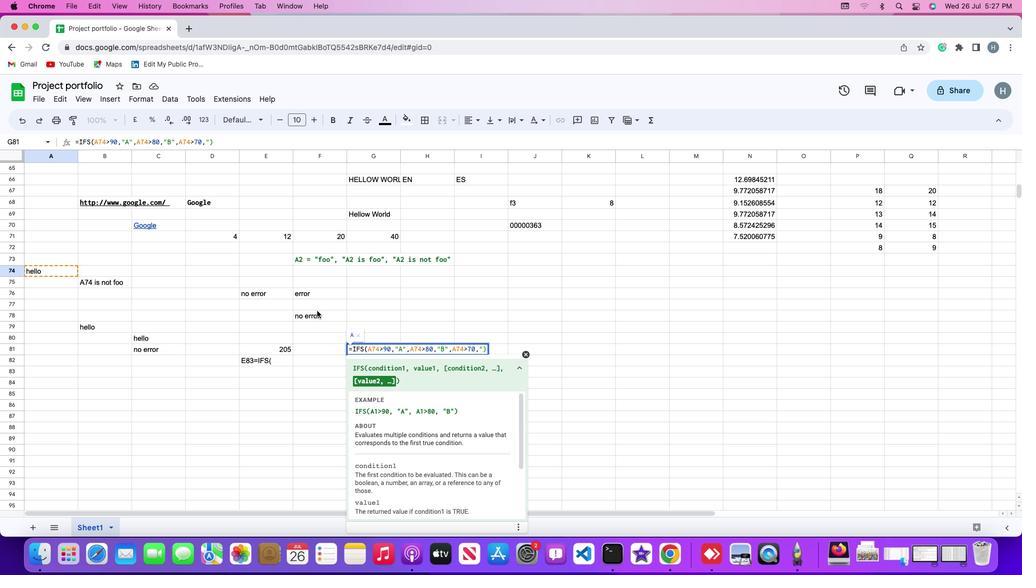 
Action: Key pressed Key.shift'C'
Screenshot: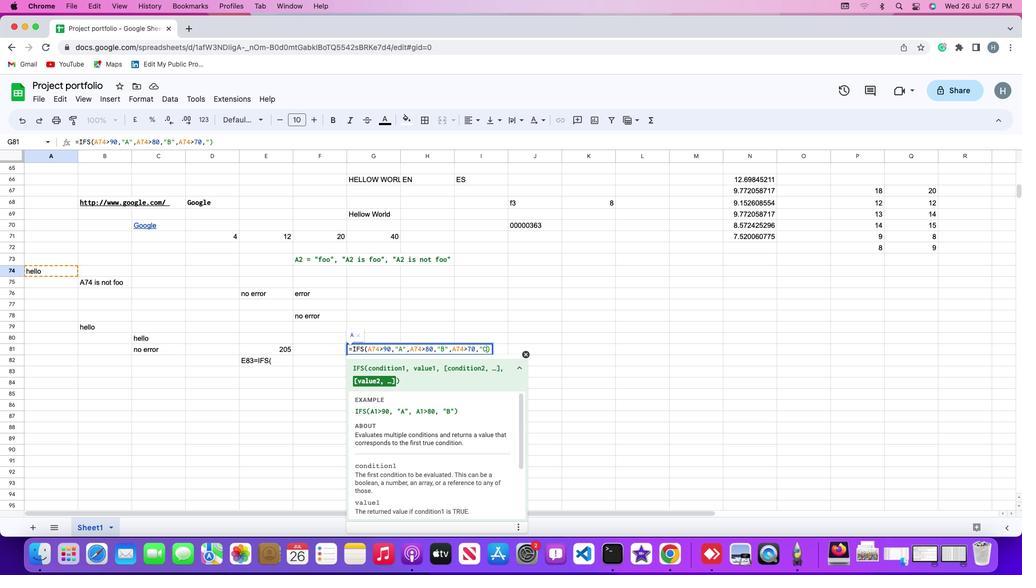 
Action: Mouse moved to (313, 329)
Screenshot: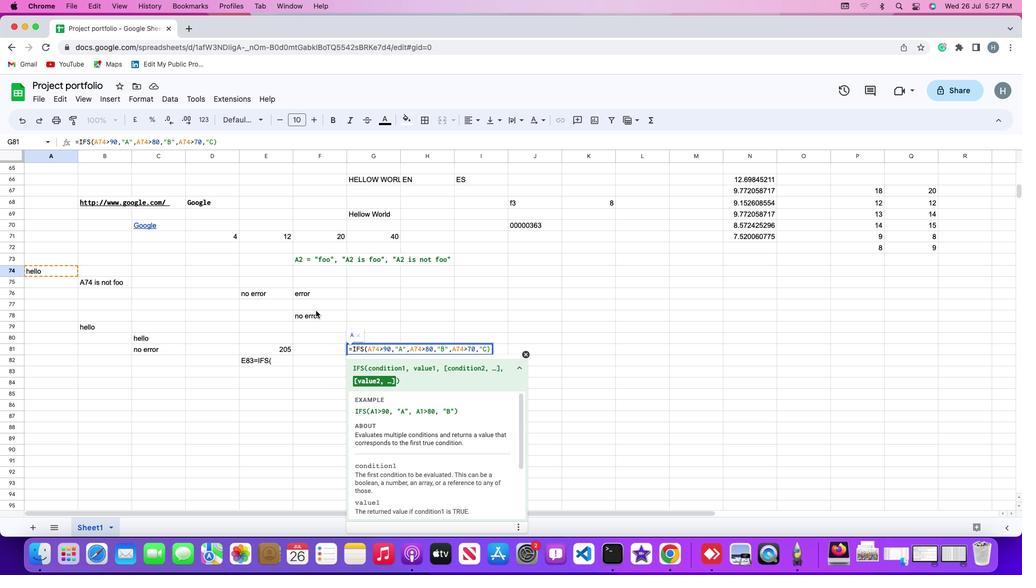 
Action: Key pressed Key.shift_r
Screenshot: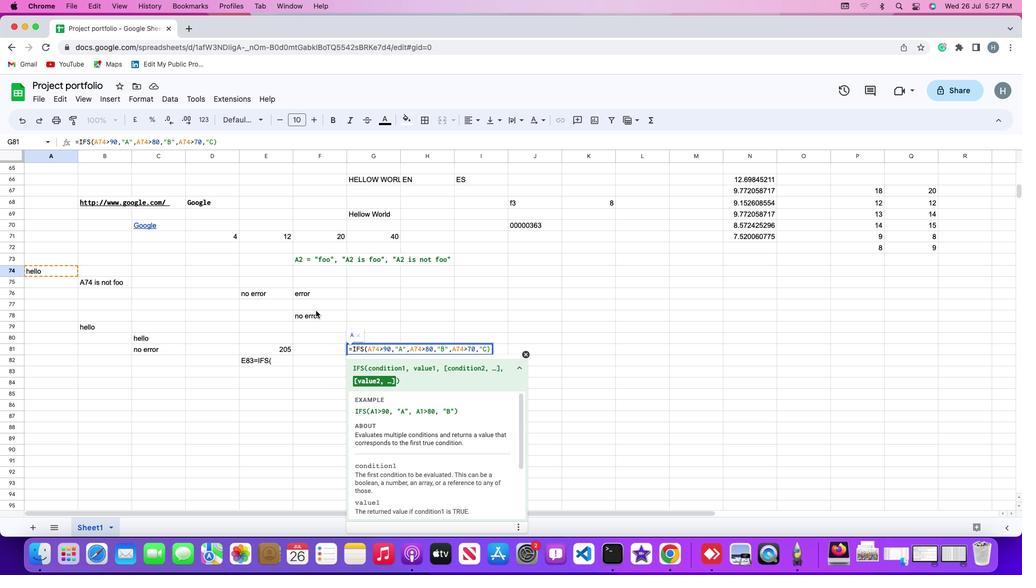 
Action: Mouse moved to (313, 329)
Screenshot: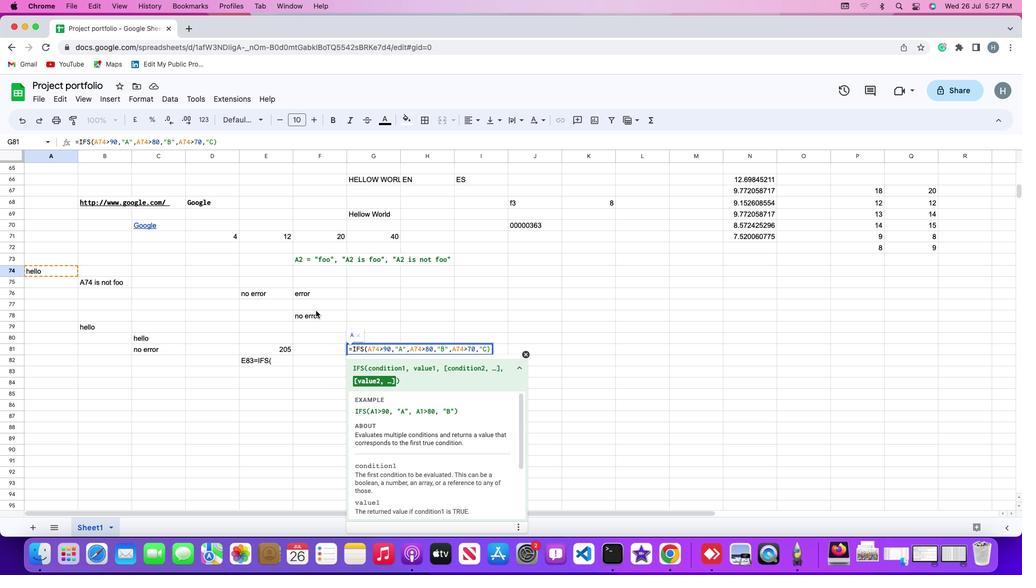 
Action: Key pressed '"'Key.enter
Screenshot: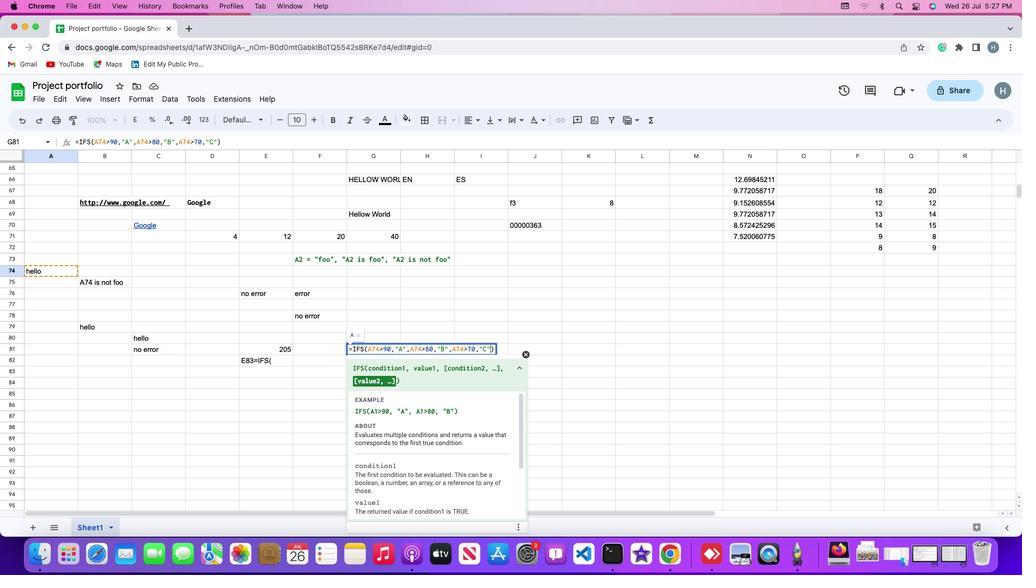 
